 Task: Assign Issue Issue0000000079 to Sprint Sprint0000000047 in Scrum Project Project0000000016 in Jira. Assign Issue Issue0000000080 to Sprint Sprint0000000048 in Scrum Project Project0000000016 in Jira. Start a Sprint called Sprint0000000043 in Scrum Project Project0000000015 in Jira. Start a Sprint called Sprint0000000044 in Scrum Project Project0000000015 in Jira. Start a Sprint called Sprint0000000045 in Scrum Project Project0000000015 in Jira
Action: Mouse moved to (1199, 528)
Screenshot: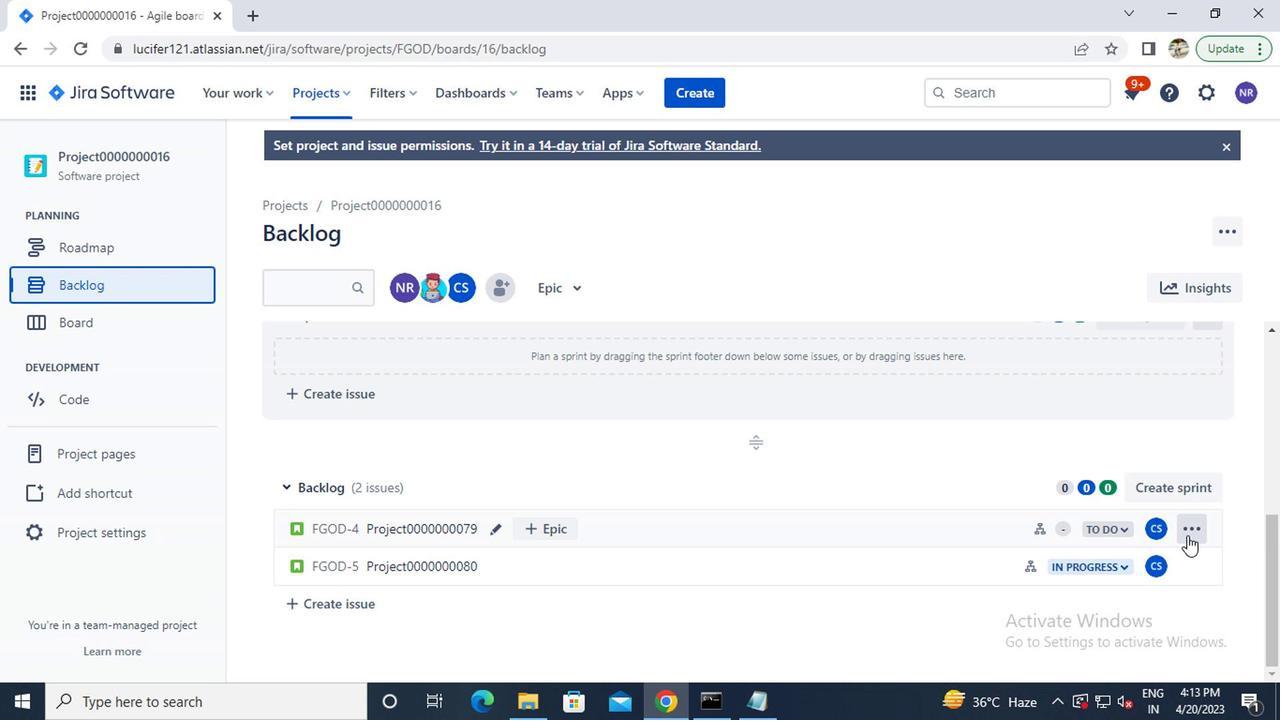
Action: Mouse pressed left at (1199, 528)
Screenshot: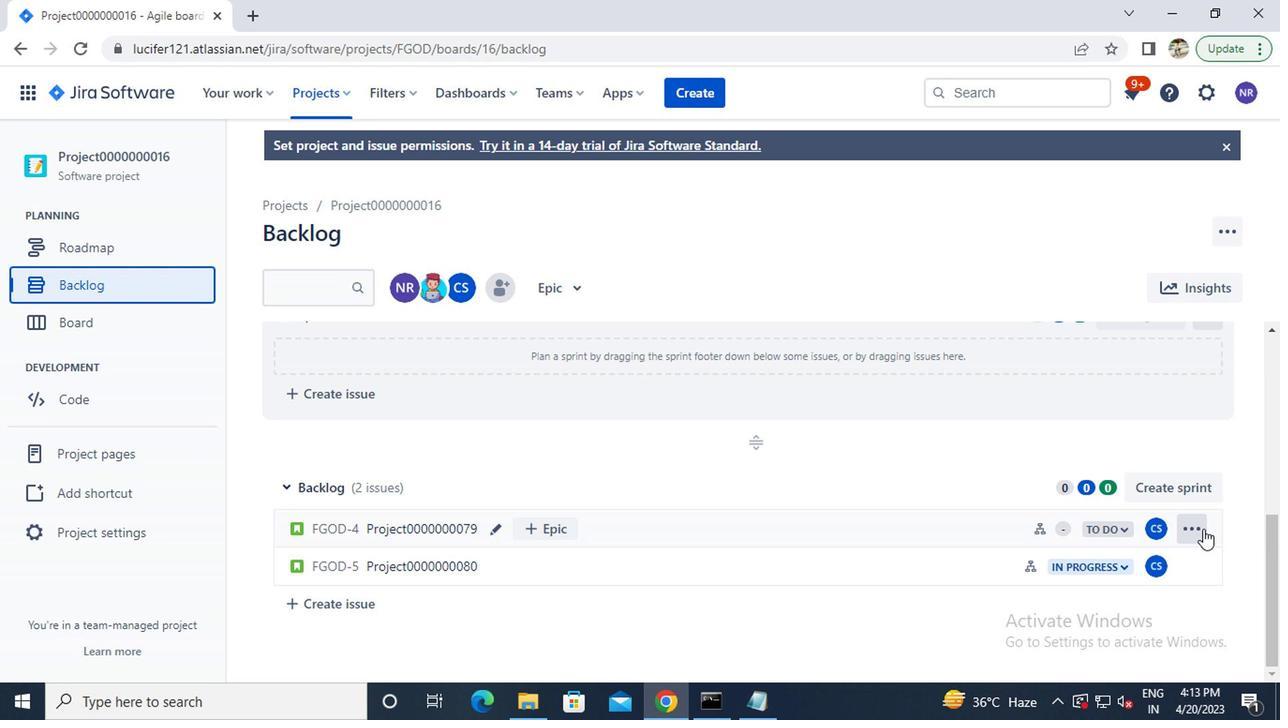 
Action: Mouse moved to (1147, 435)
Screenshot: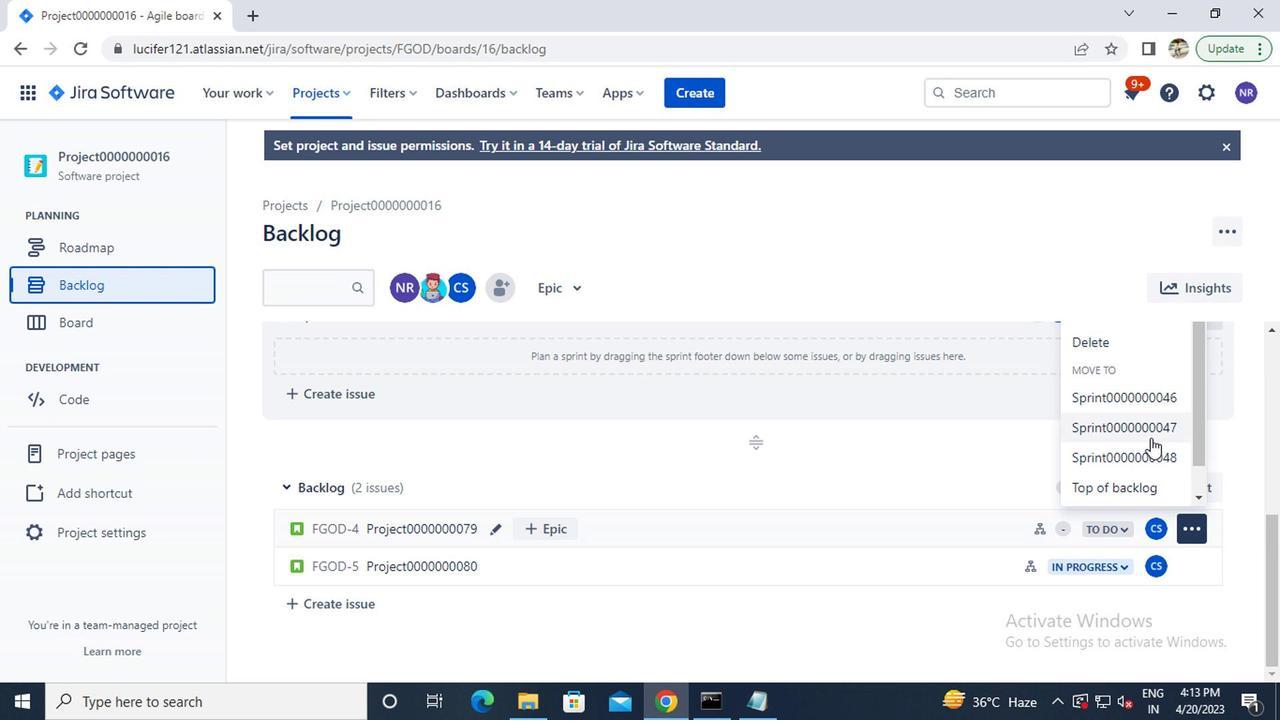 
Action: Mouse pressed left at (1147, 435)
Screenshot: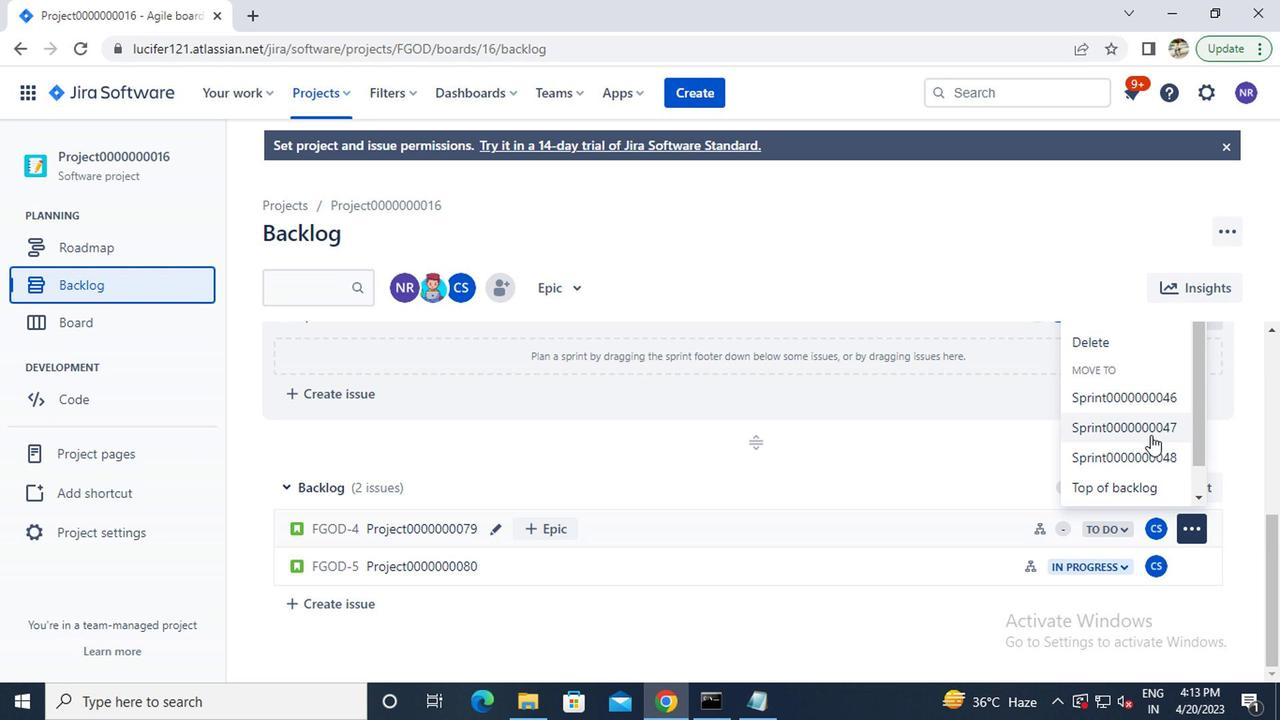 
Action: Mouse moved to (1186, 564)
Screenshot: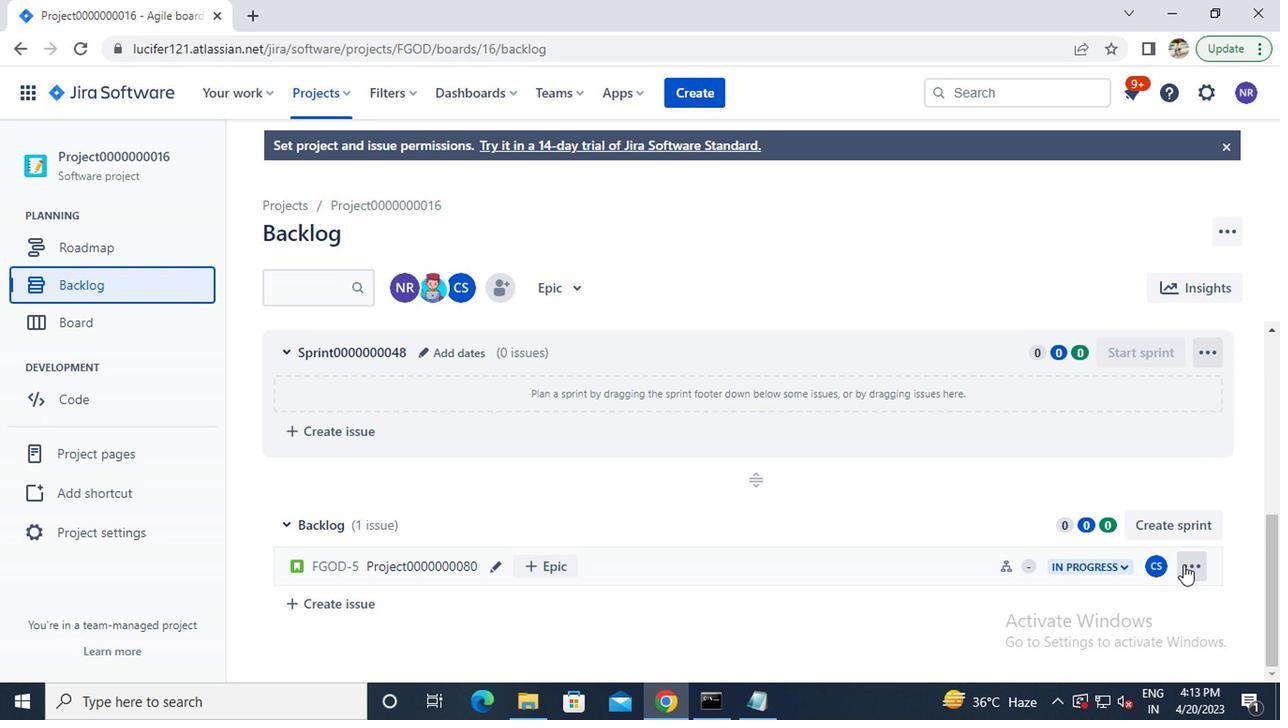 
Action: Mouse pressed left at (1186, 564)
Screenshot: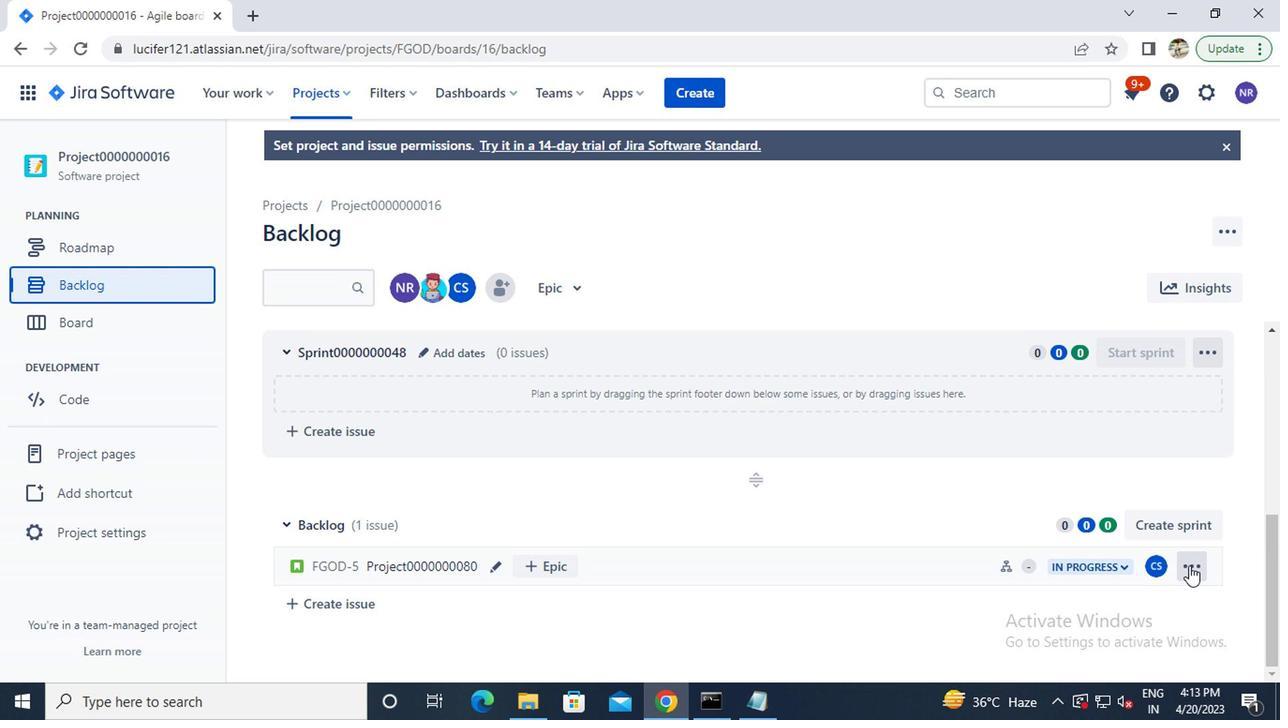 
Action: Mouse moved to (1156, 492)
Screenshot: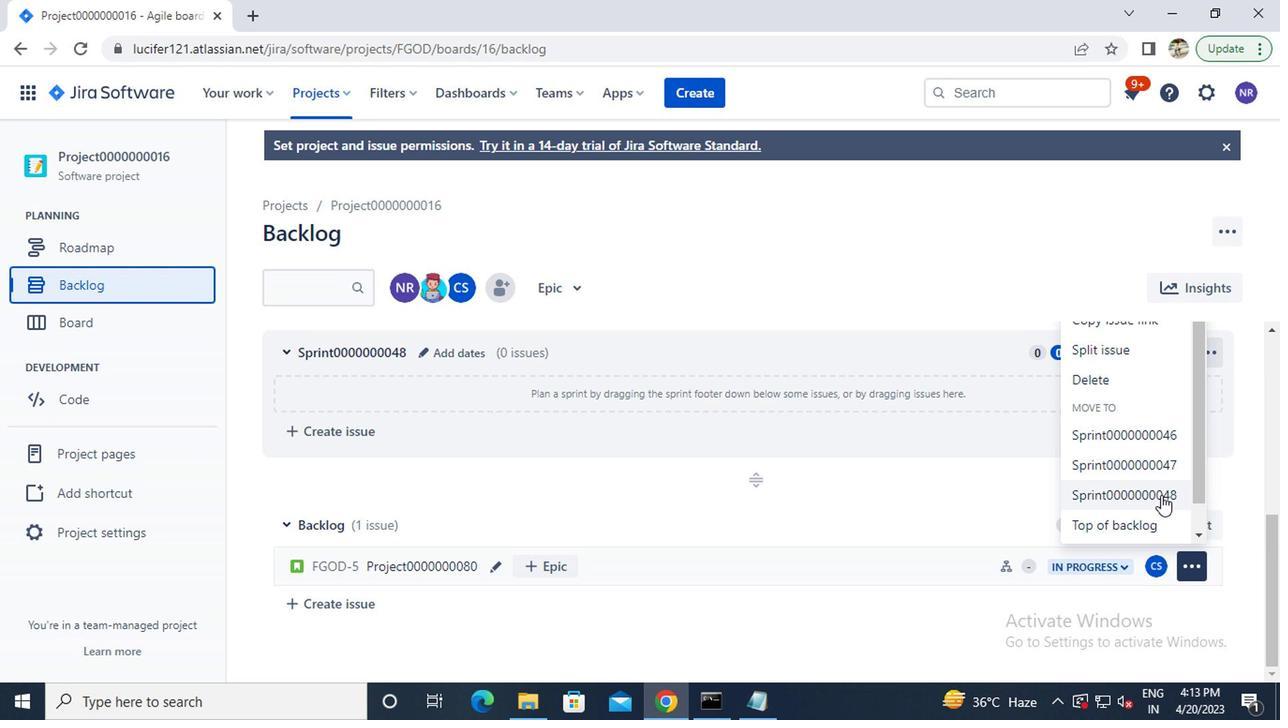 
Action: Mouse pressed left at (1156, 492)
Screenshot: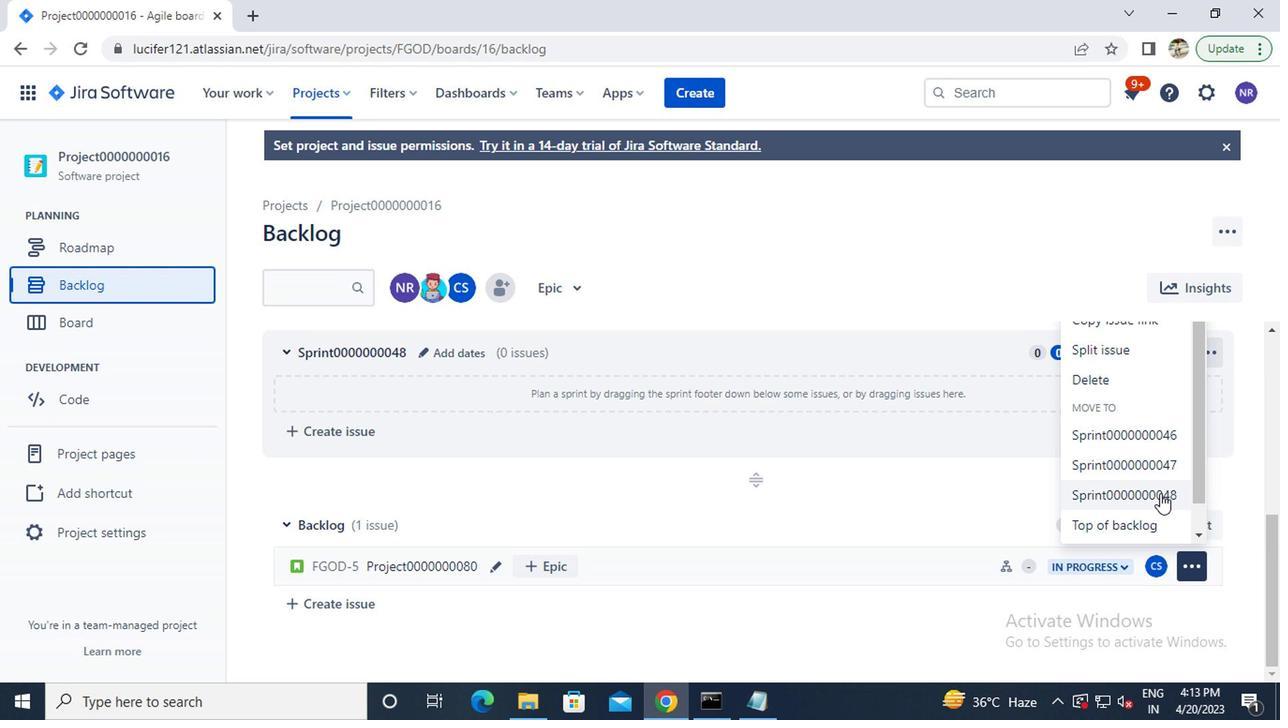 
Action: Mouse moved to (292, 91)
Screenshot: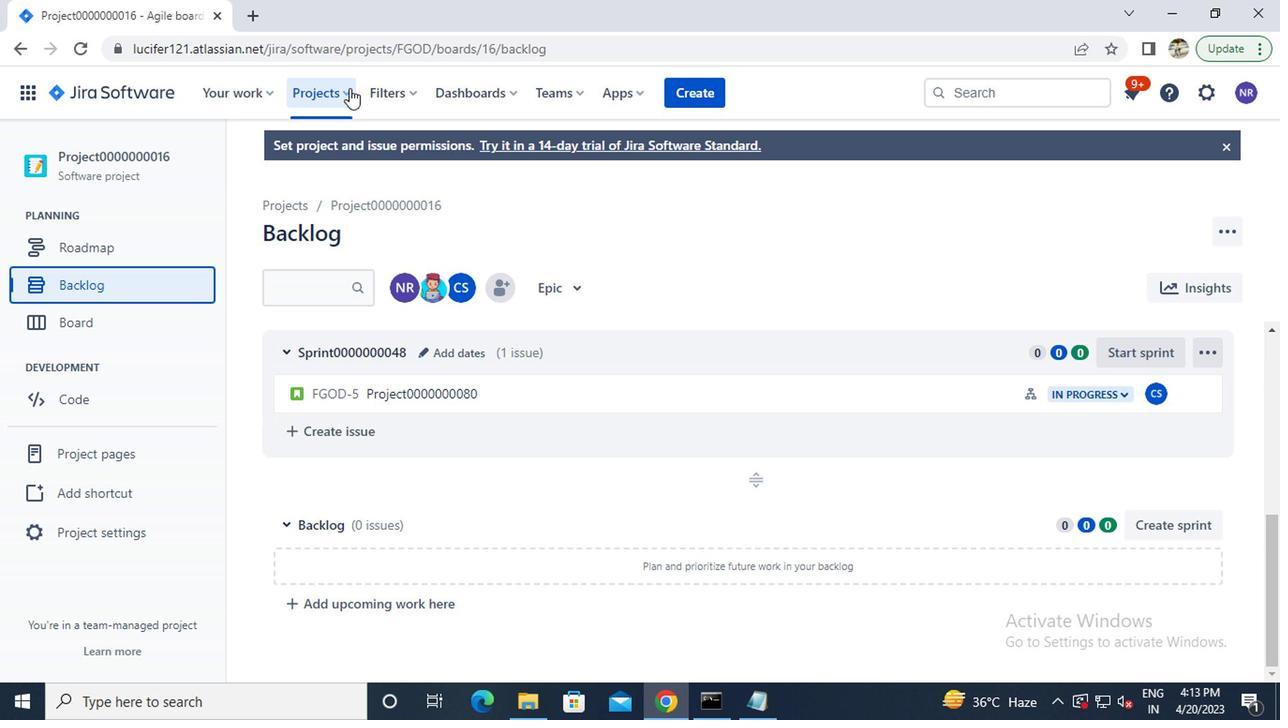 
Action: Mouse pressed left at (292, 91)
Screenshot: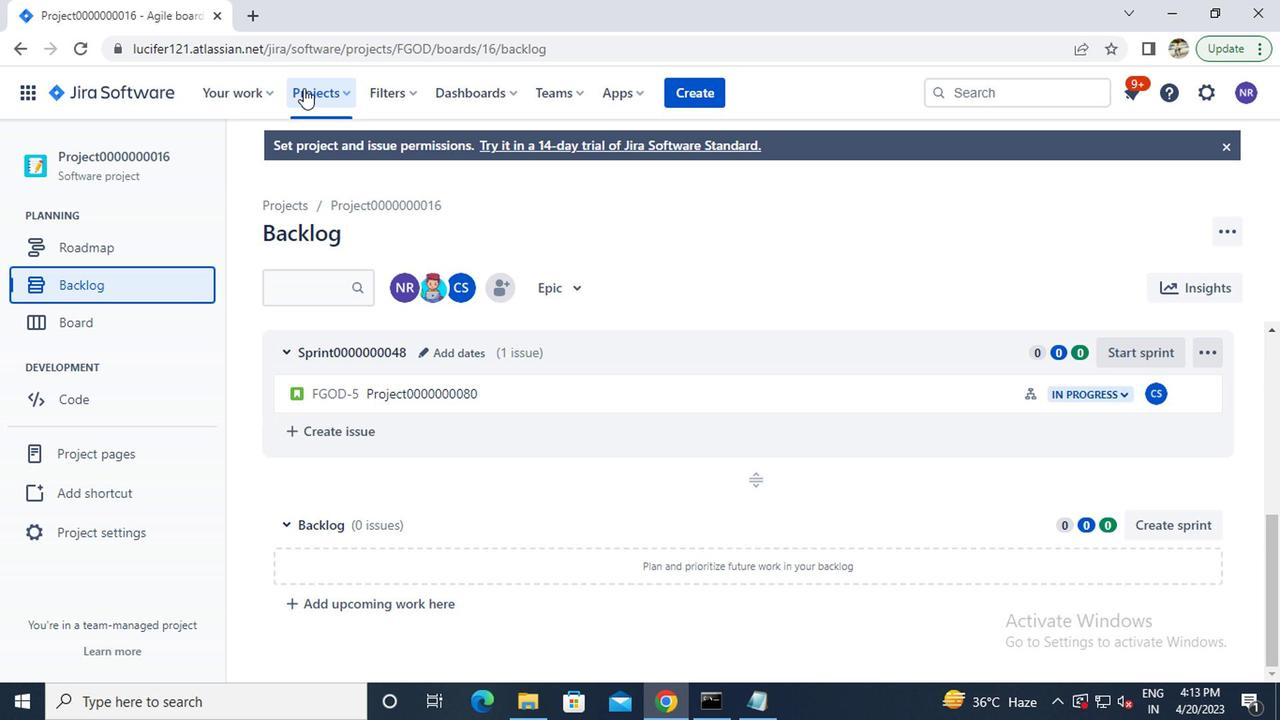 
Action: Mouse moved to (364, 238)
Screenshot: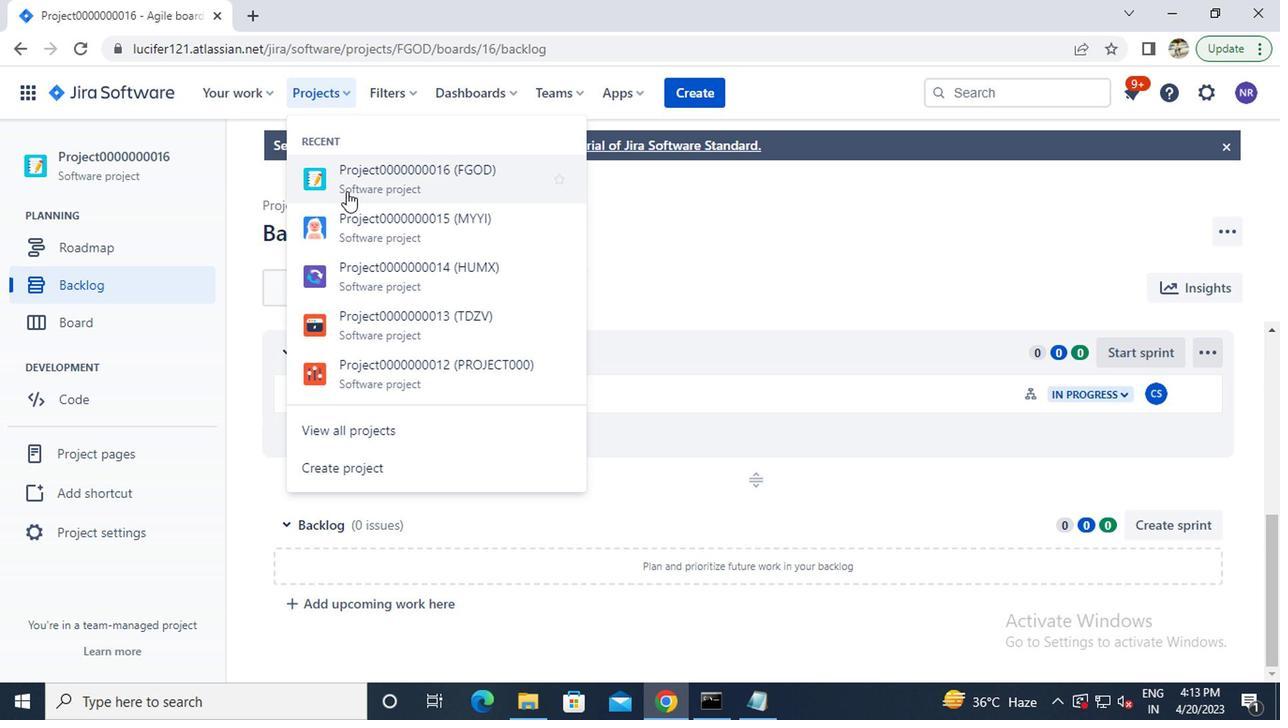 
Action: Mouse pressed left at (364, 238)
Screenshot: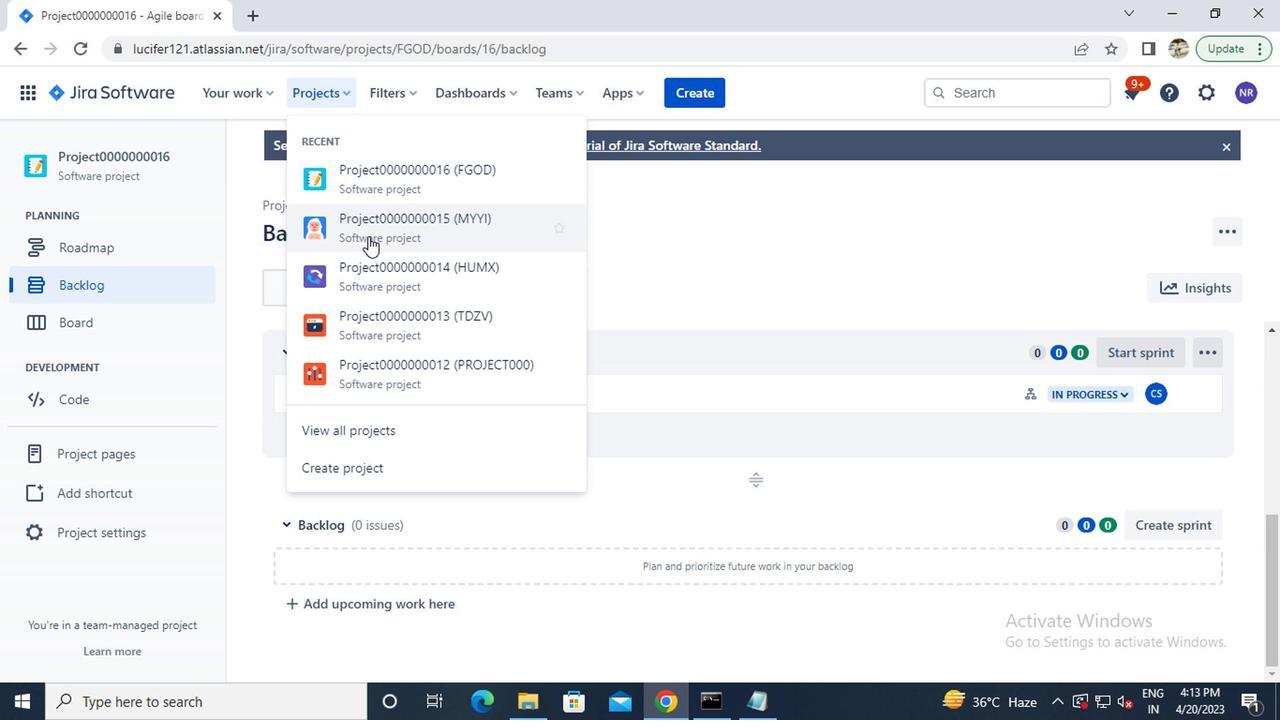 
Action: Mouse moved to (119, 284)
Screenshot: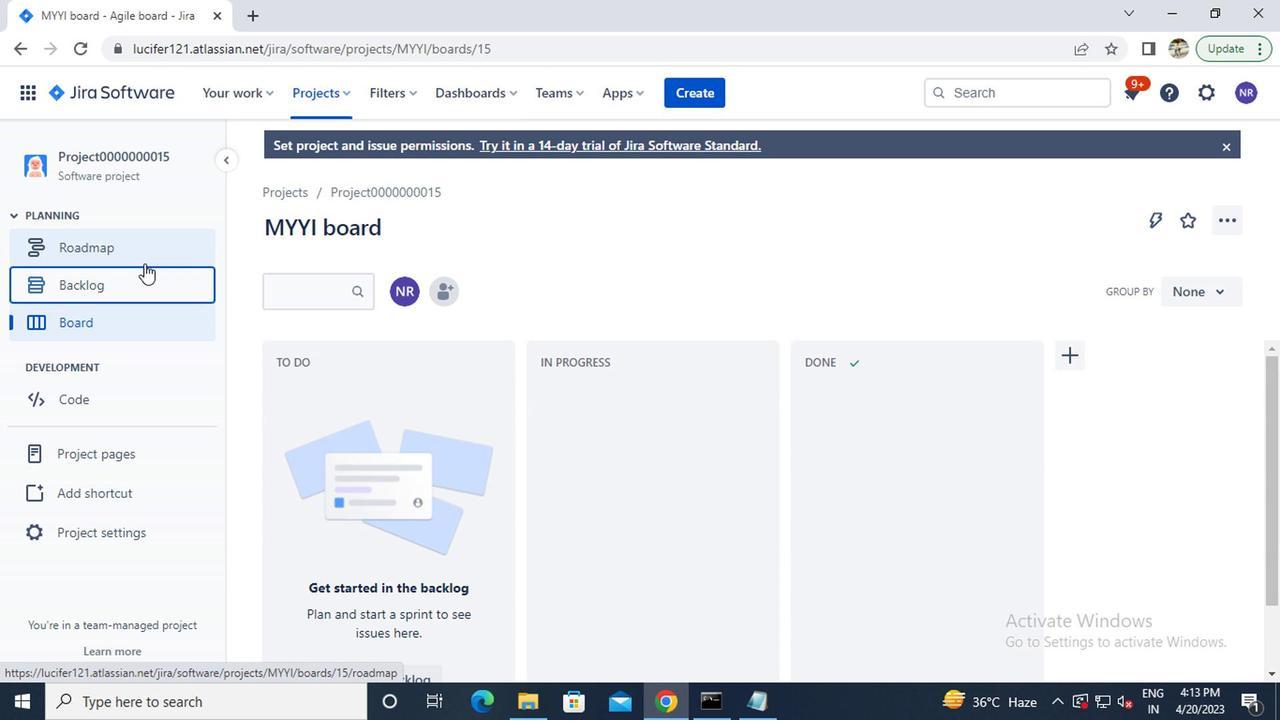 
Action: Mouse pressed left at (119, 284)
Screenshot: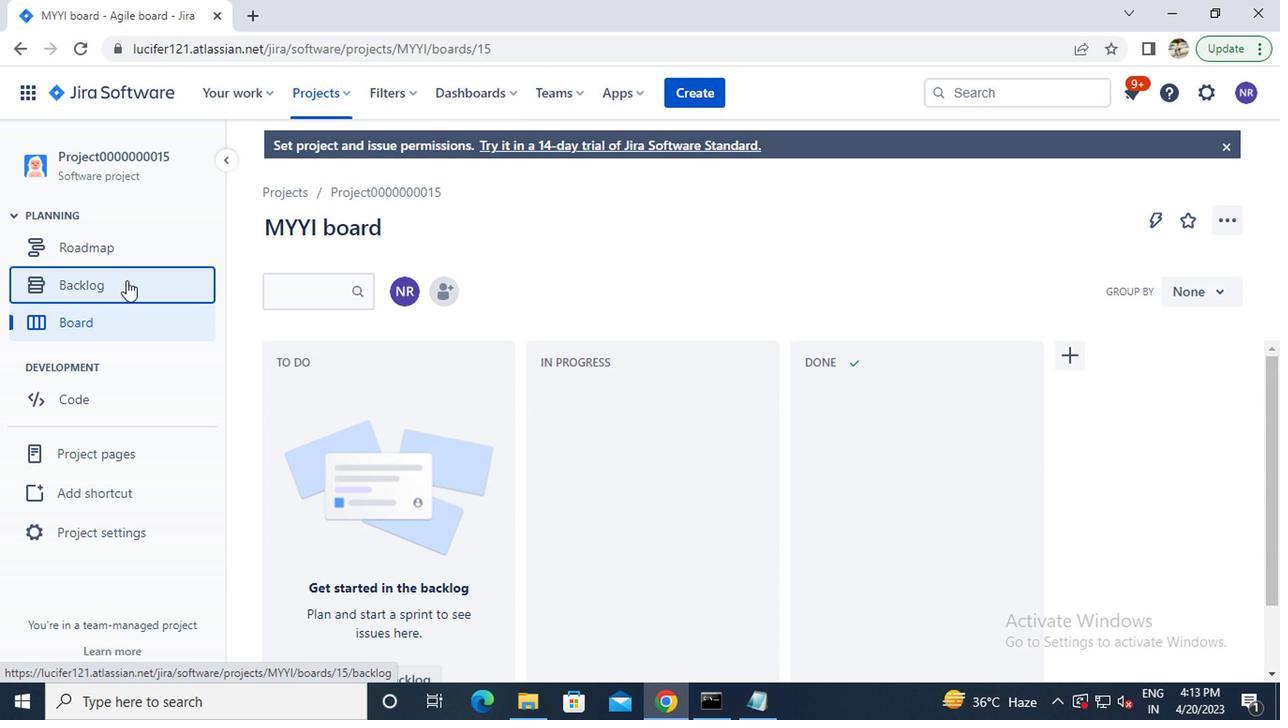 
Action: Mouse moved to (716, 380)
Screenshot: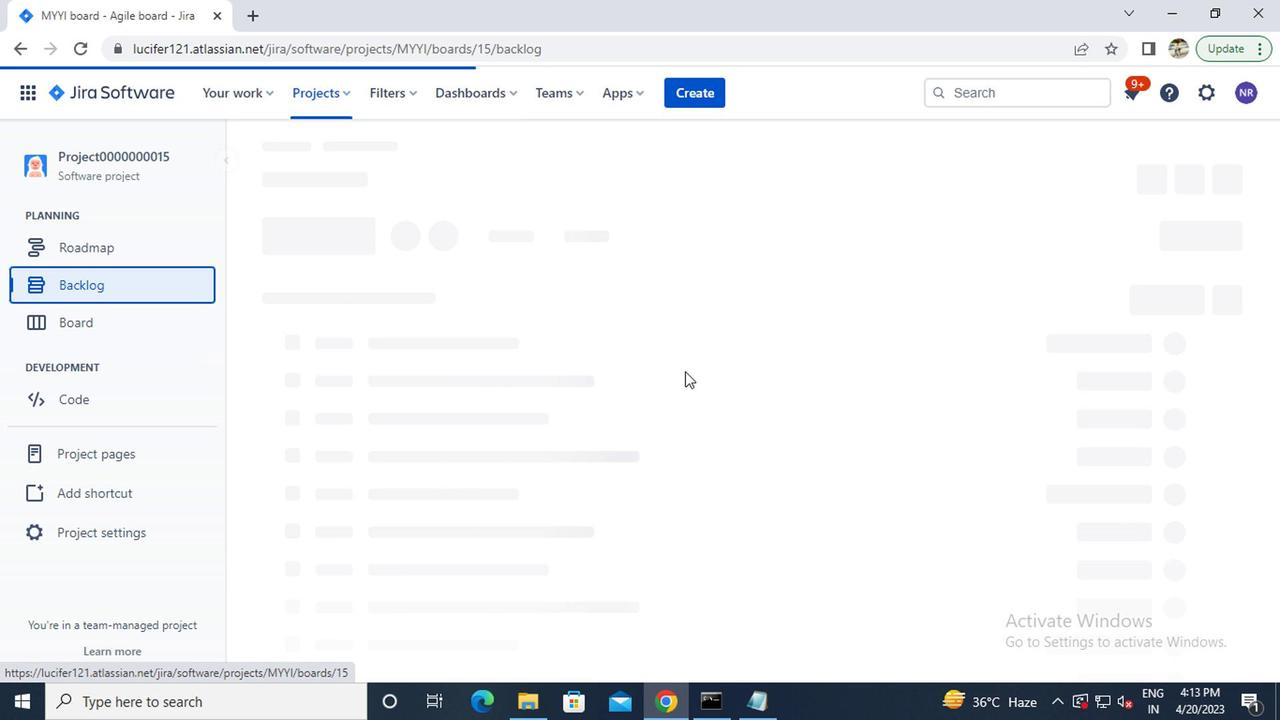 
Action: Mouse scrolled (716, 379) with delta (0, -1)
Screenshot: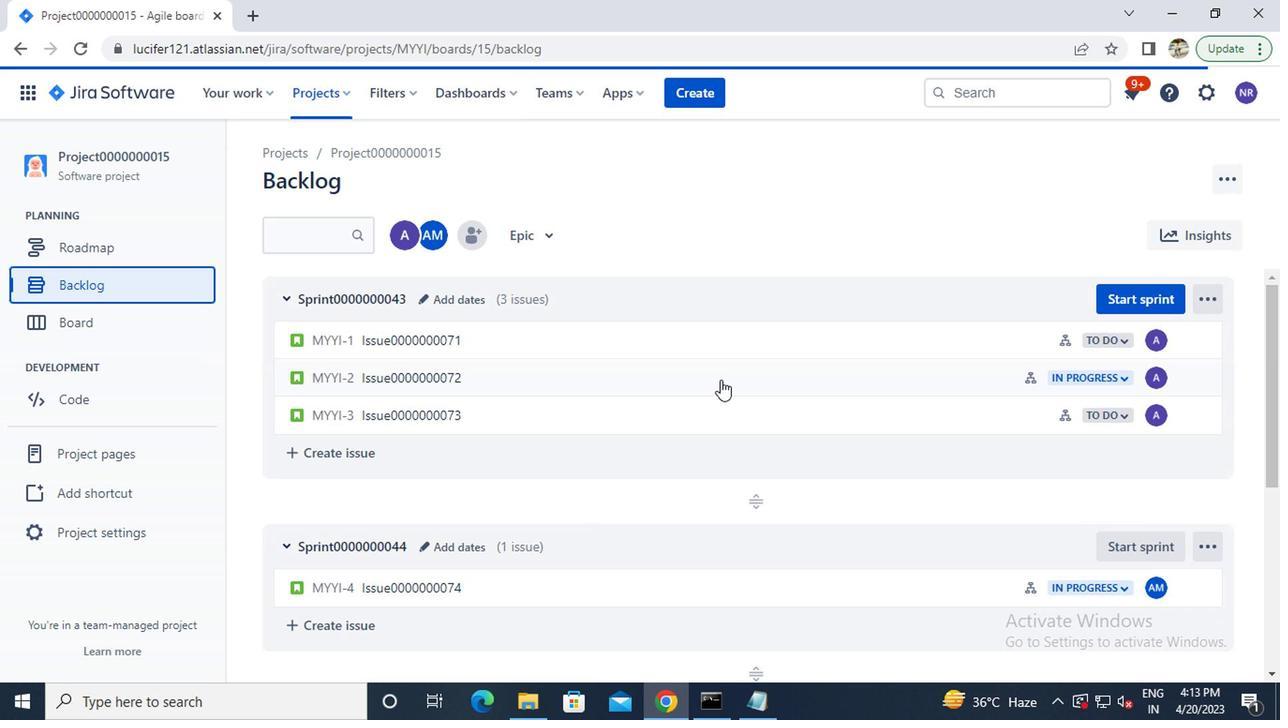 
Action: Mouse moved to (732, 386)
Screenshot: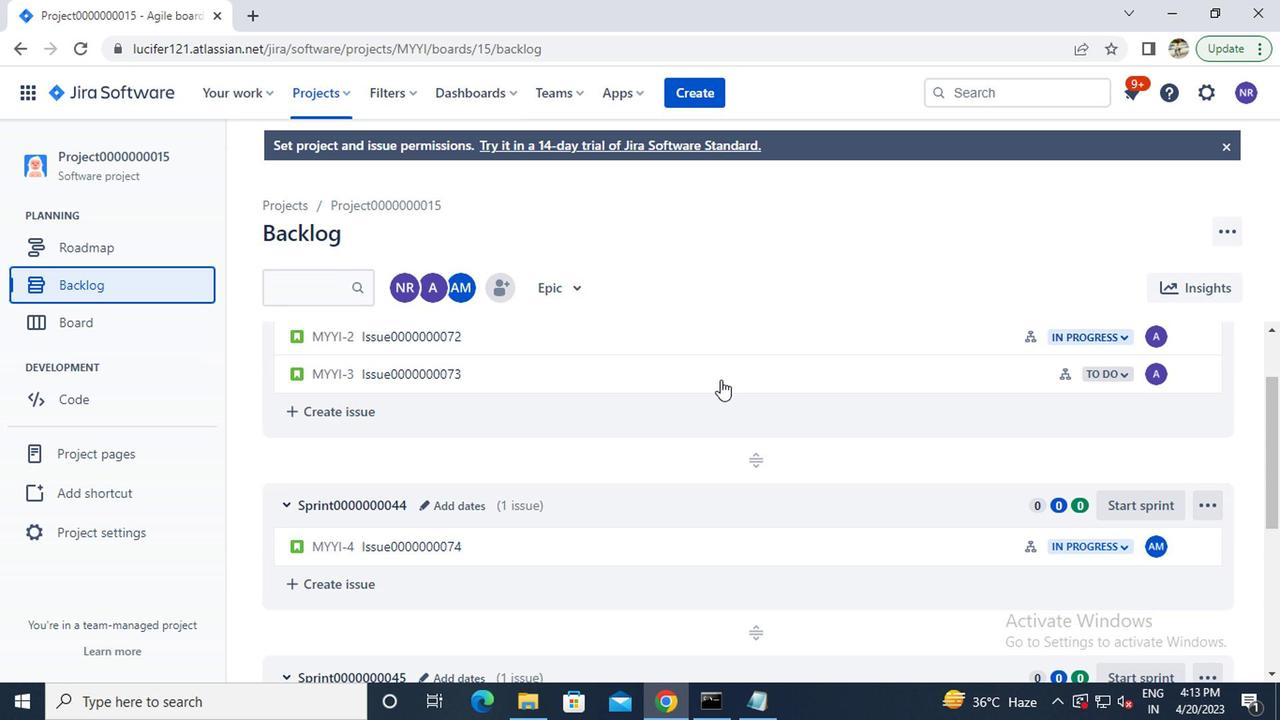 
Action: Mouse scrolled (732, 388) with delta (0, 1)
Screenshot: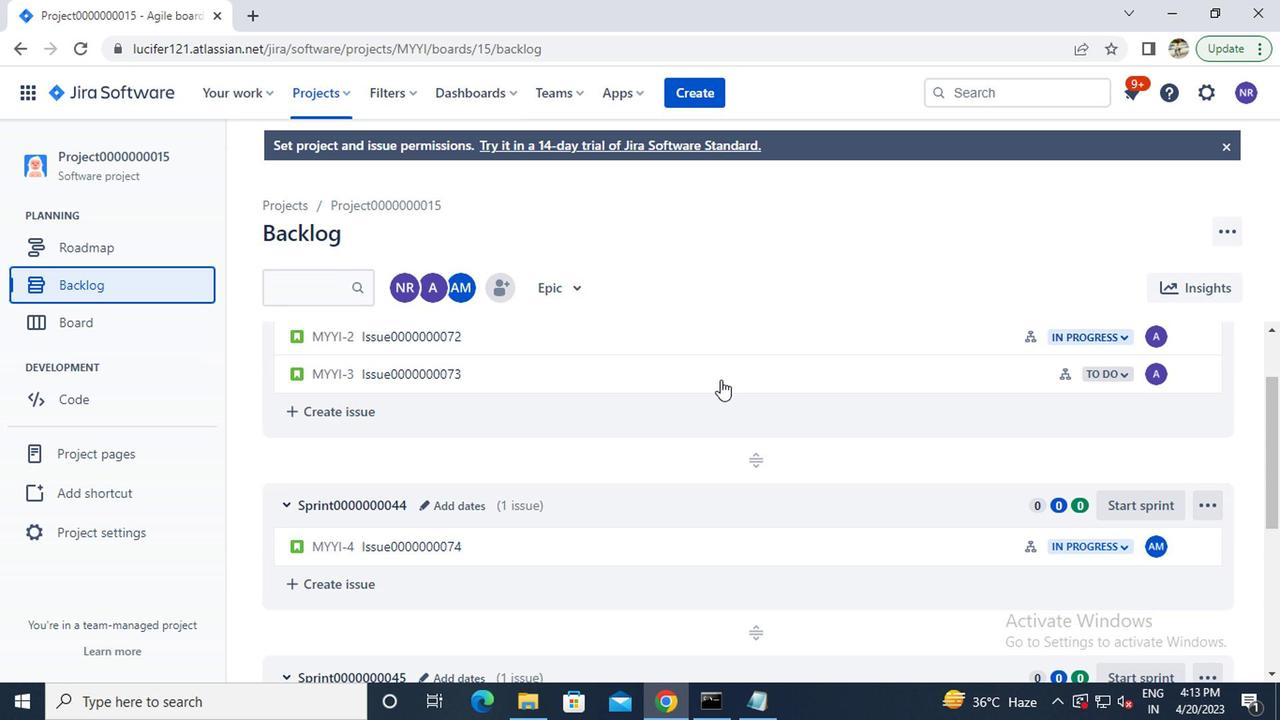 
Action: Mouse moved to (734, 386)
Screenshot: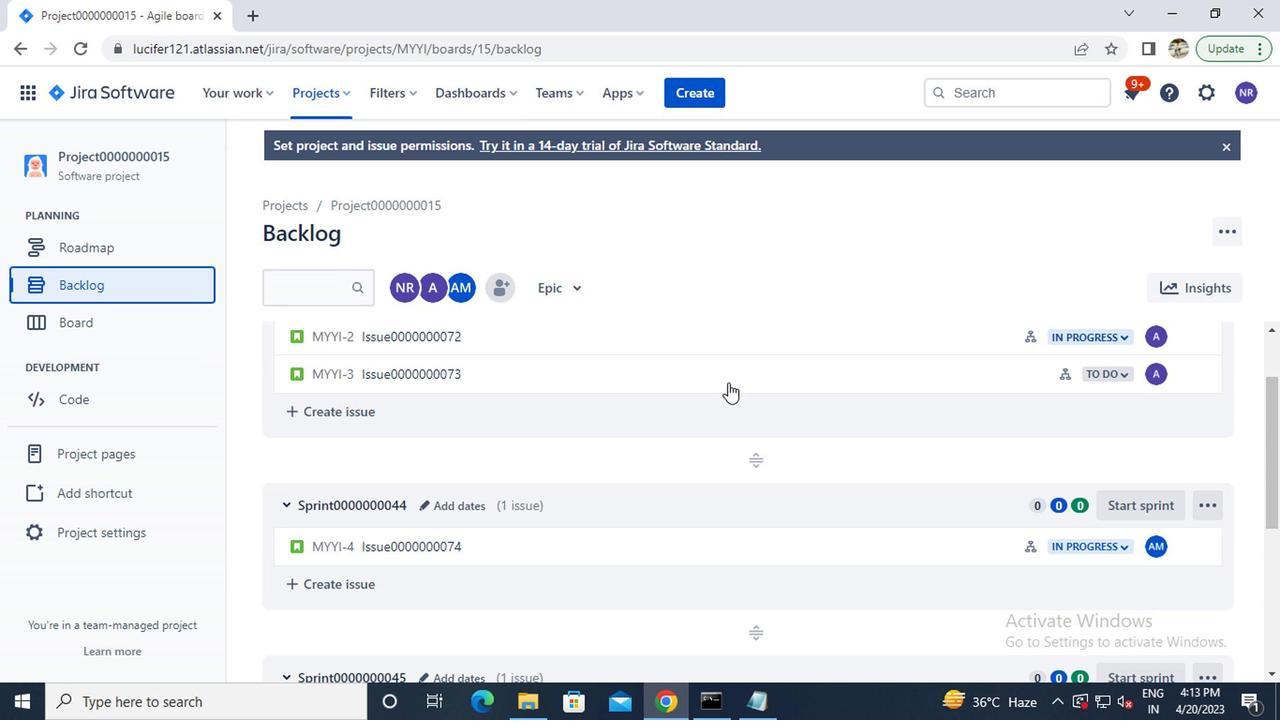 
Action: Mouse scrolled (734, 388) with delta (0, 1)
Screenshot: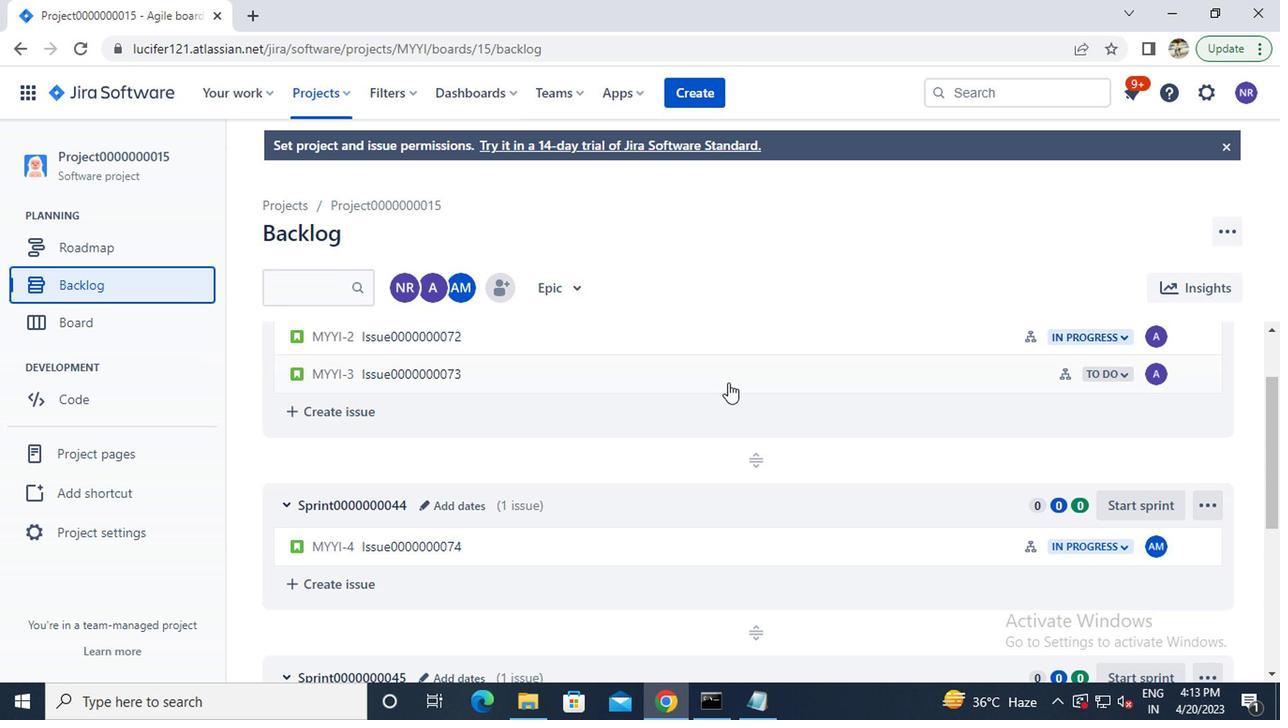 
Action: Mouse moved to (1133, 348)
Screenshot: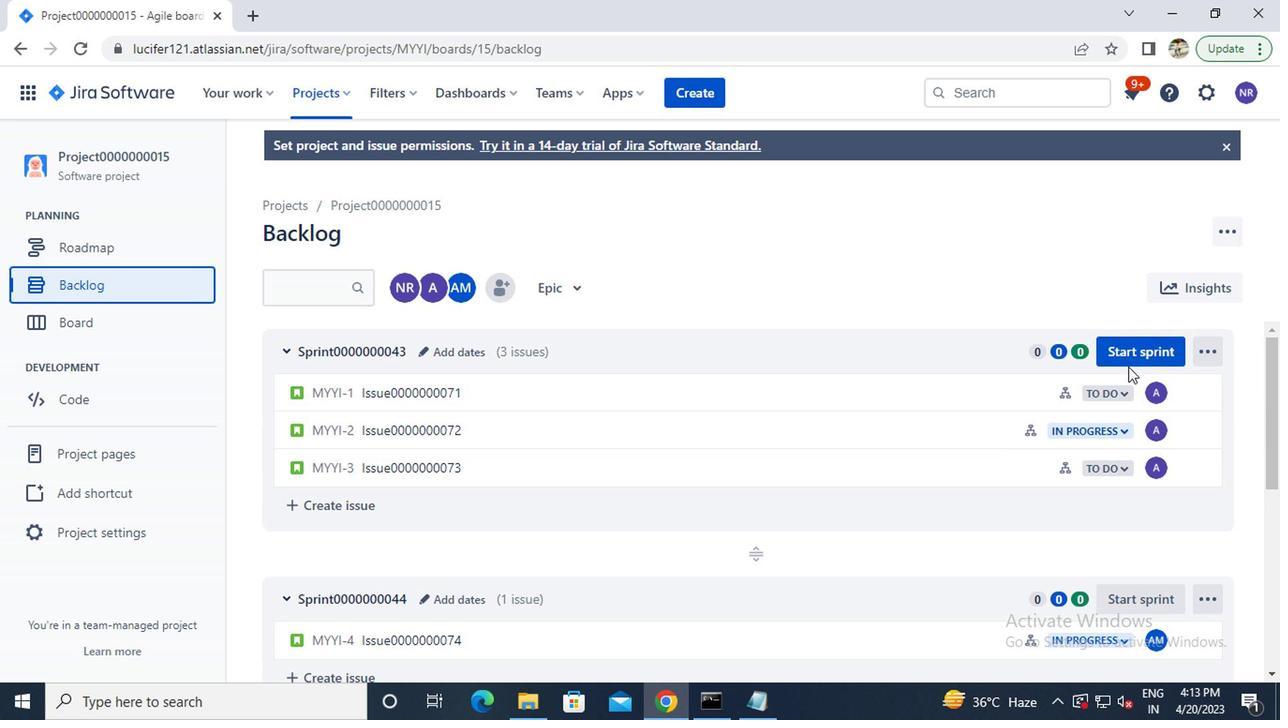 
Action: Mouse pressed left at (1133, 348)
Screenshot: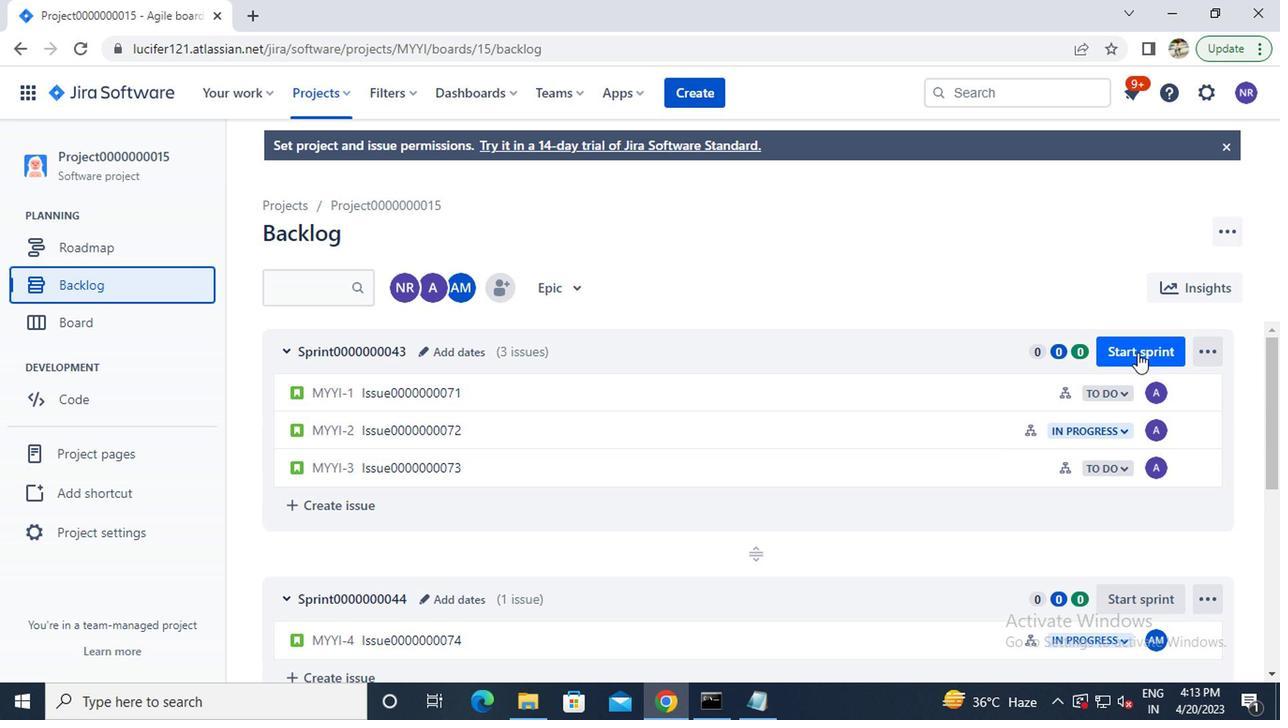 
Action: Mouse moved to (784, 539)
Screenshot: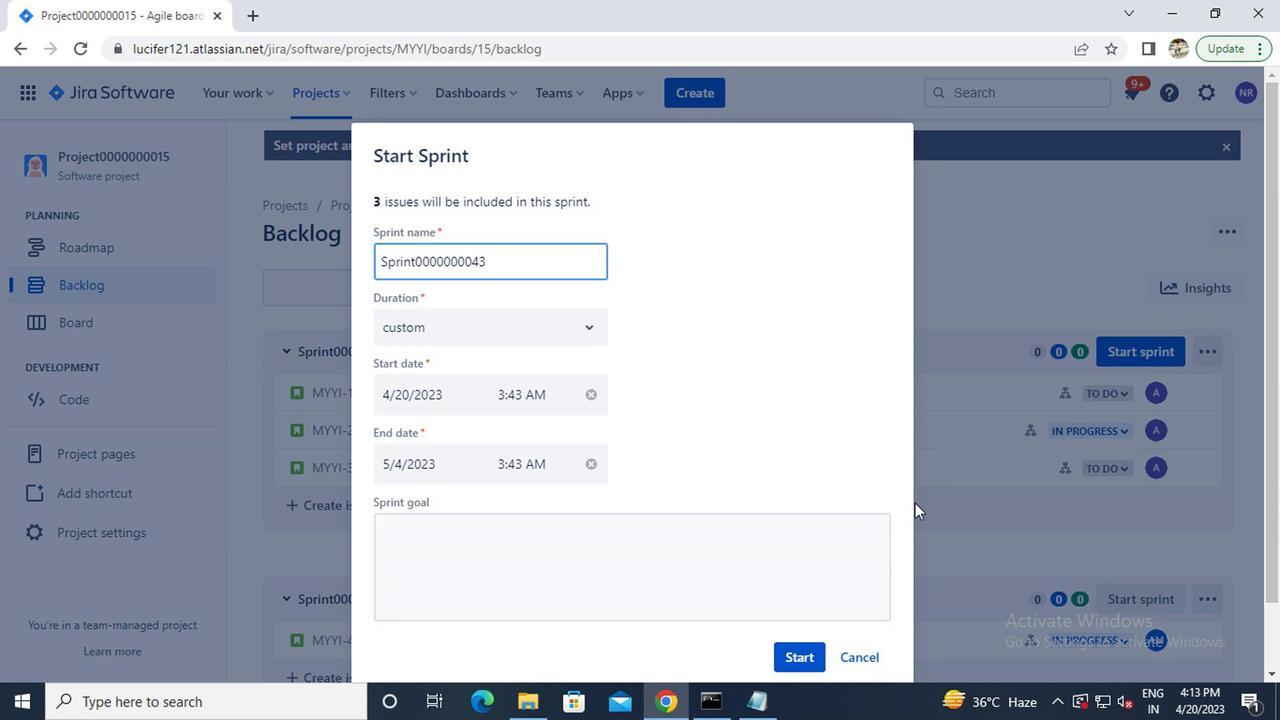 
Action: Mouse scrolled (784, 538) with delta (0, 0)
Screenshot: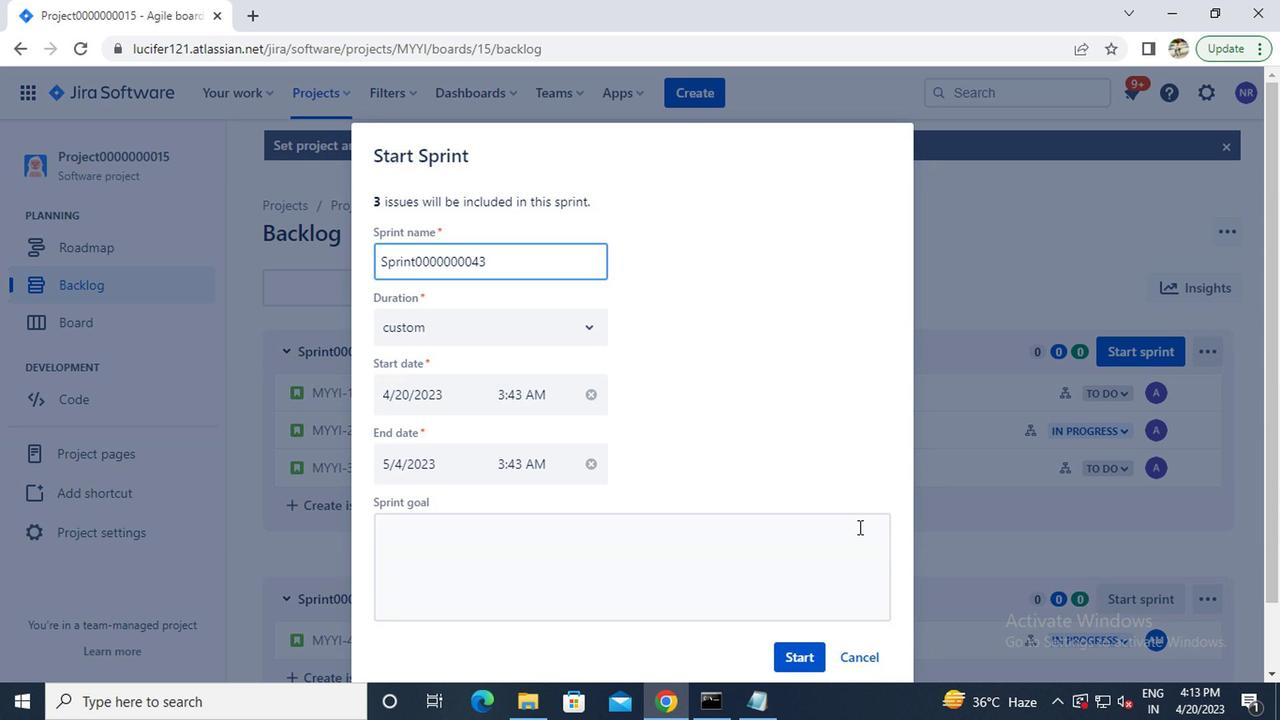 
Action: Mouse scrolled (784, 538) with delta (0, 0)
Screenshot: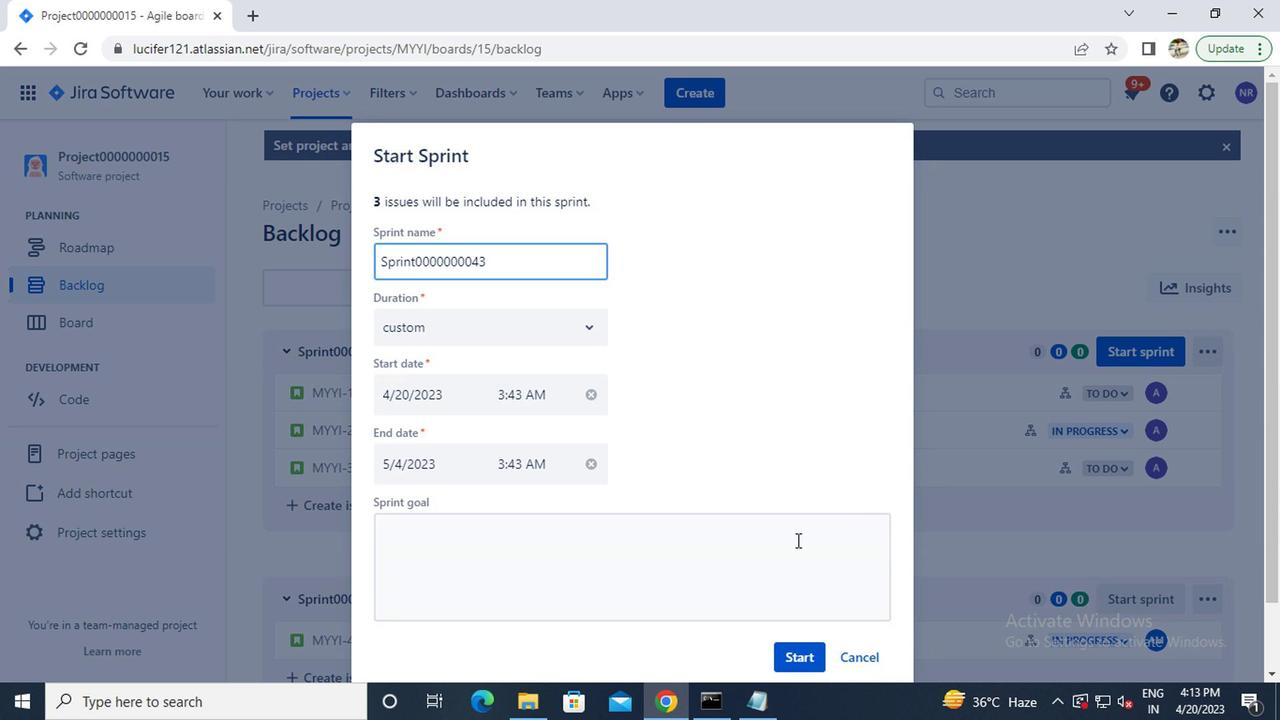 
Action: Mouse moved to (786, 582)
Screenshot: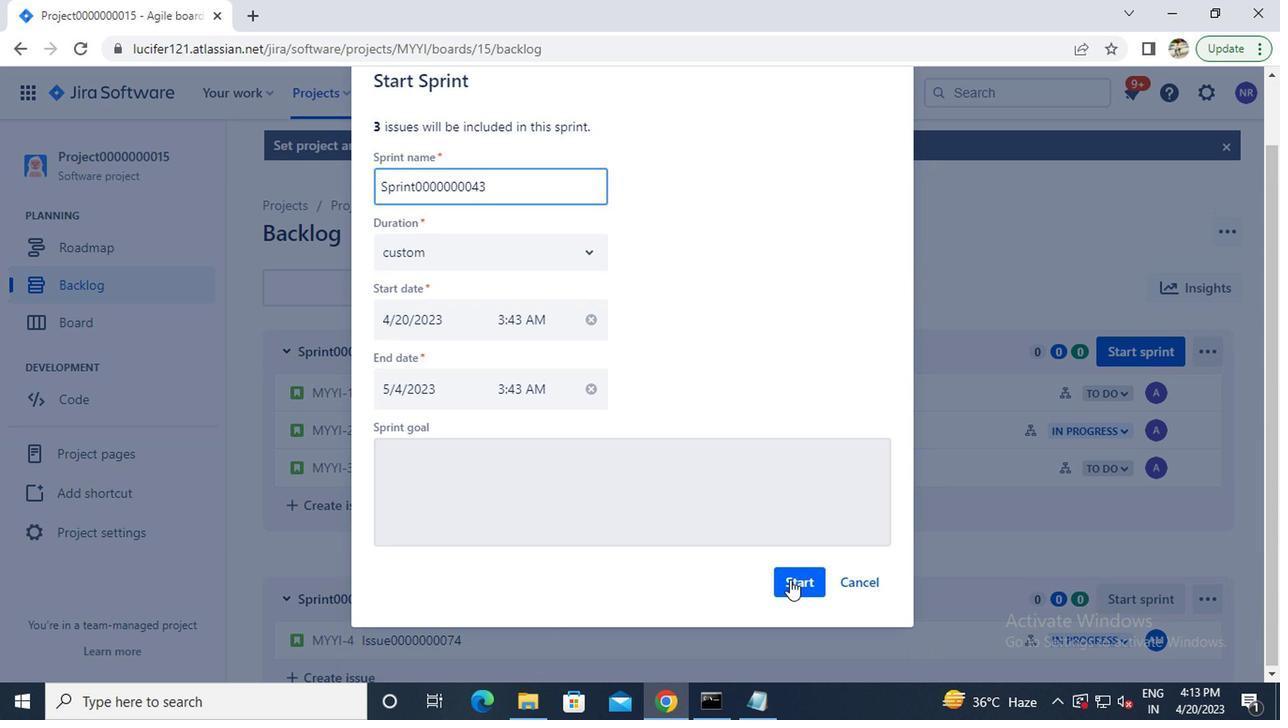 
Action: Mouse pressed left at (786, 582)
Screenshot: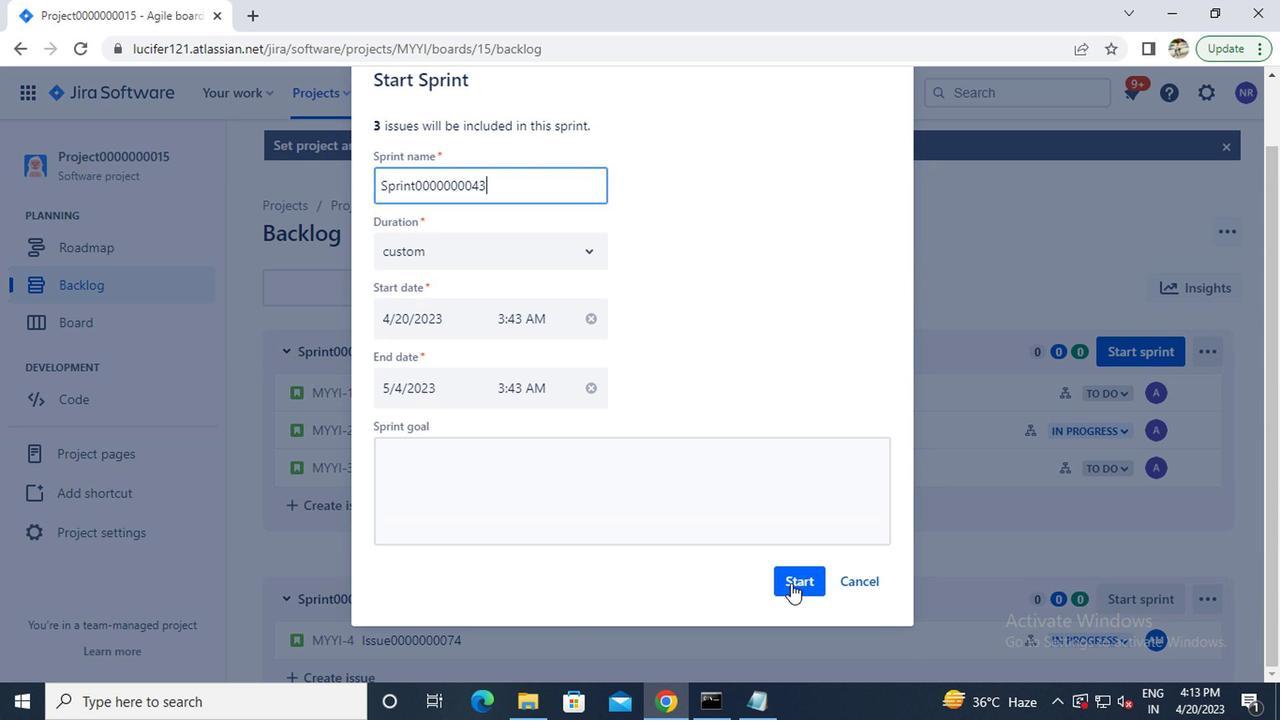 
Action: Mouse moved to (77, 283)
Screenshot: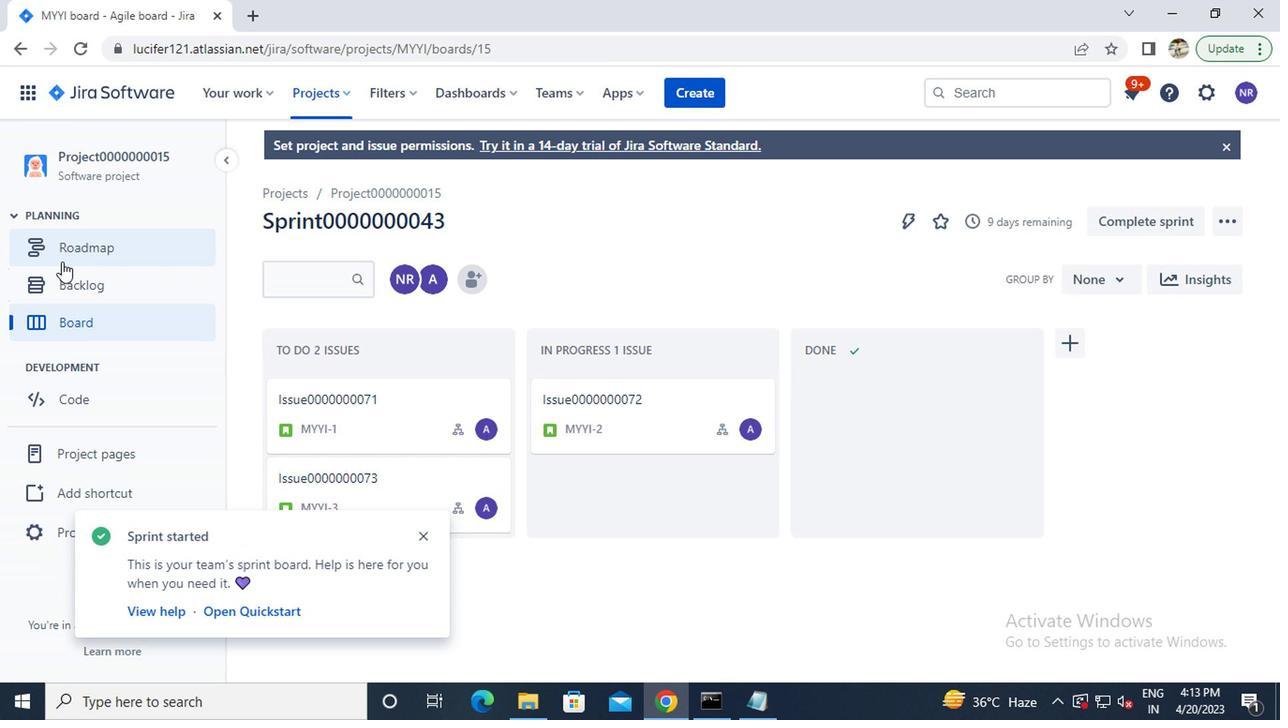
Action: Mouse pressed left at (77, 283)
Screenshot: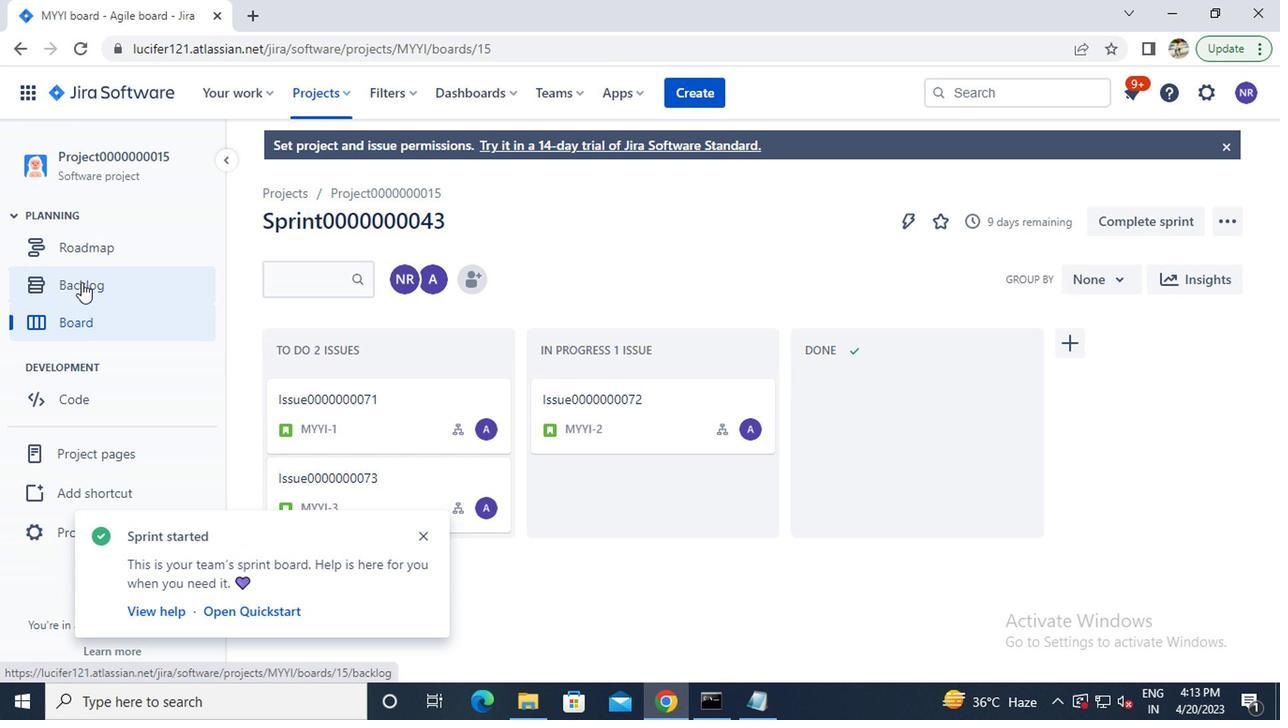 
Action: Mouse moved to (955, 346)
Screenshot: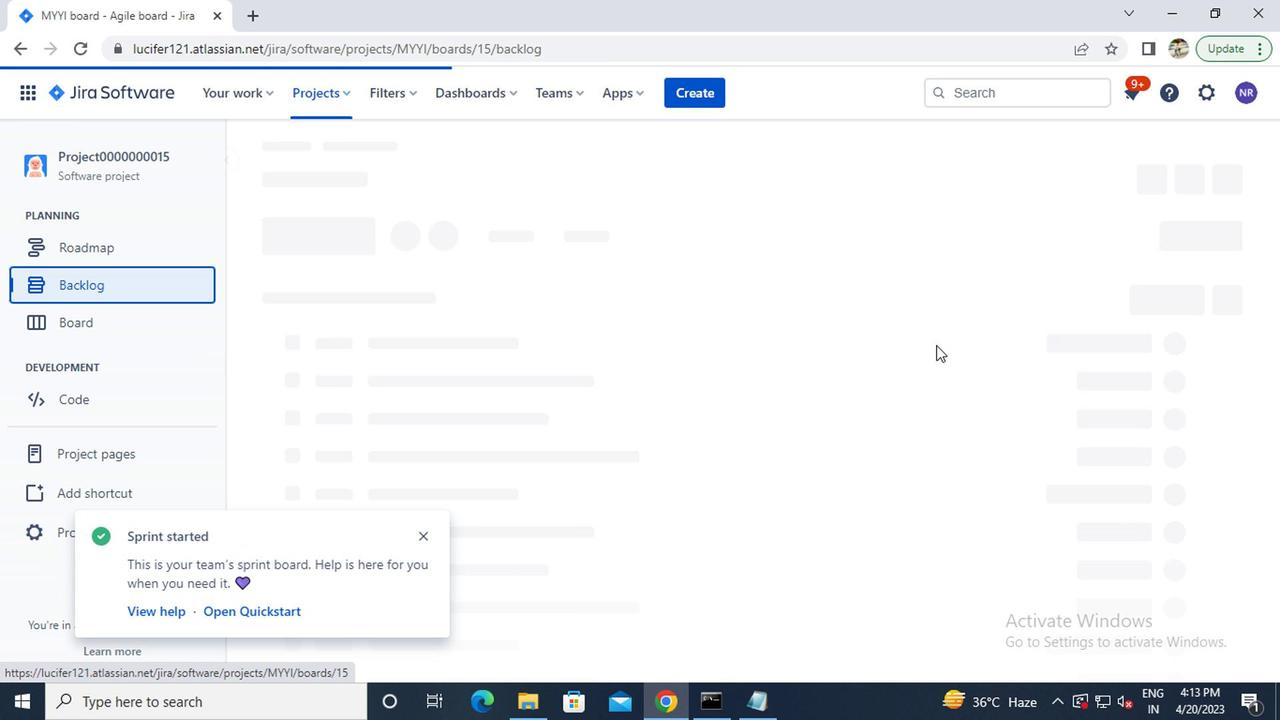
Action: Mouse scrolled (955, 345) with delta (0, 0)
Screenshot: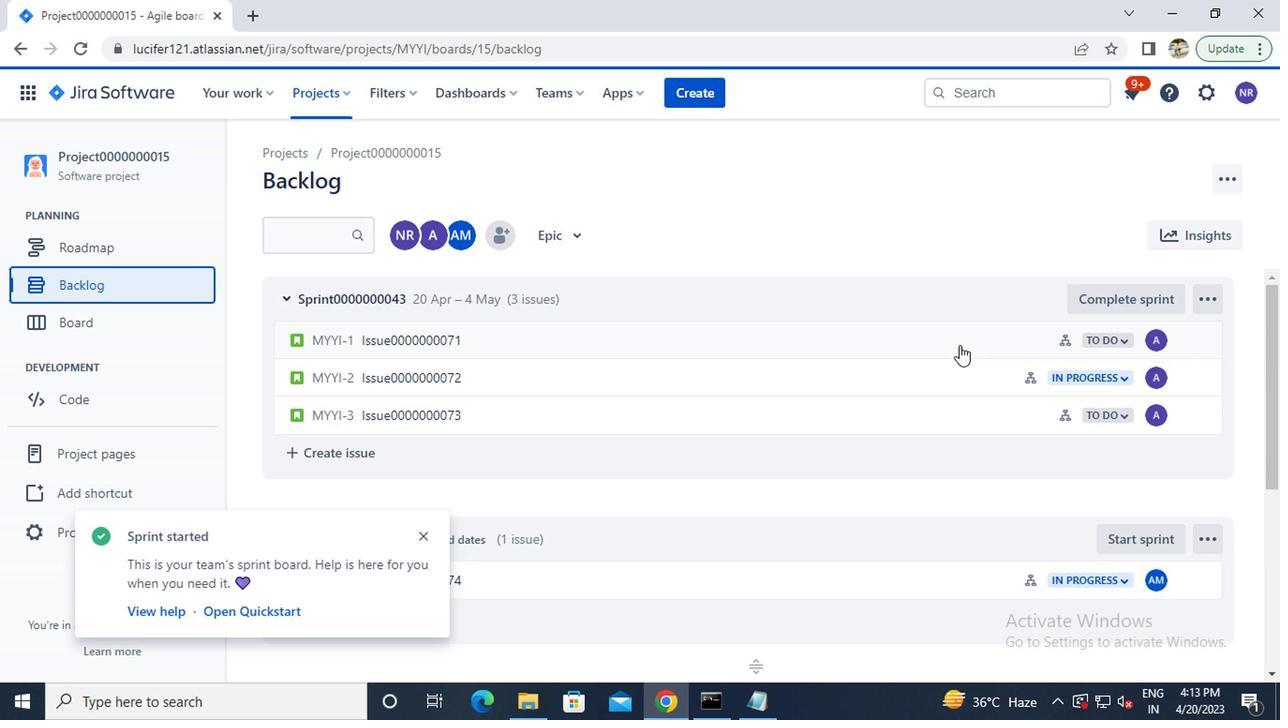 
Action: Mouse moved to (1141, 428)
Screenshot: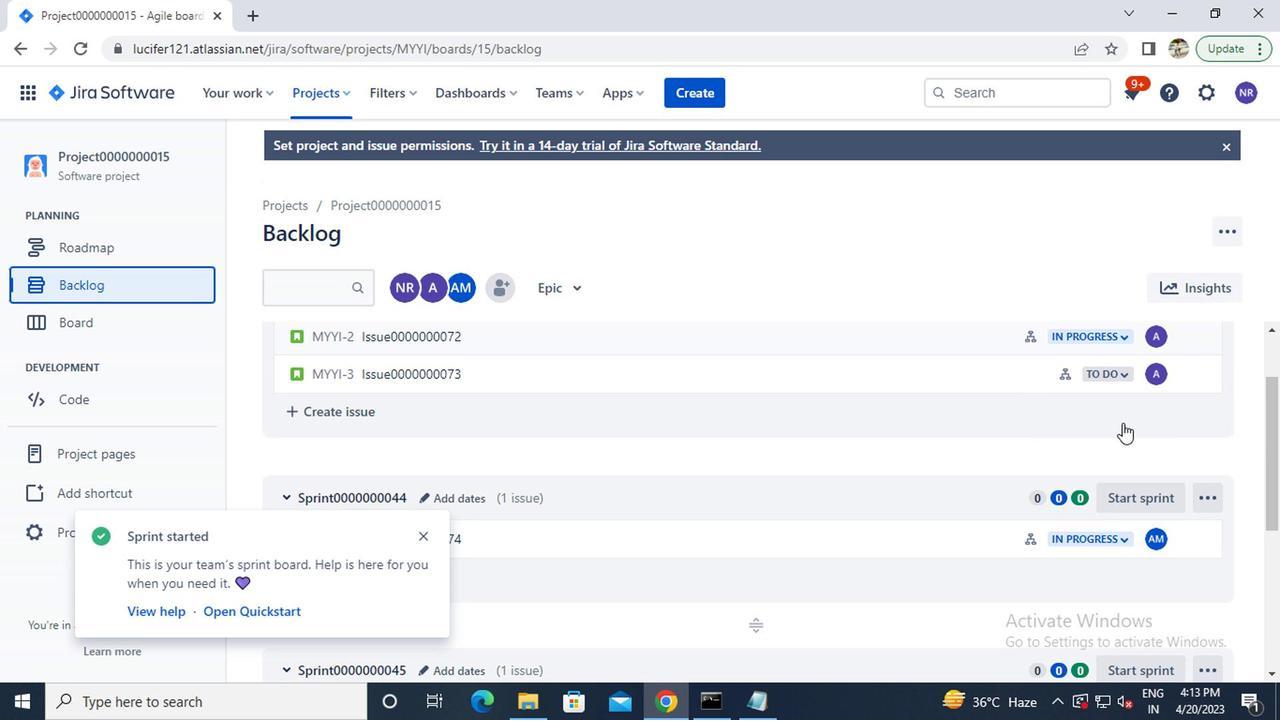 
Action: Mouse scrolled (1141, 428) with delta (0, 0)
Screenshot: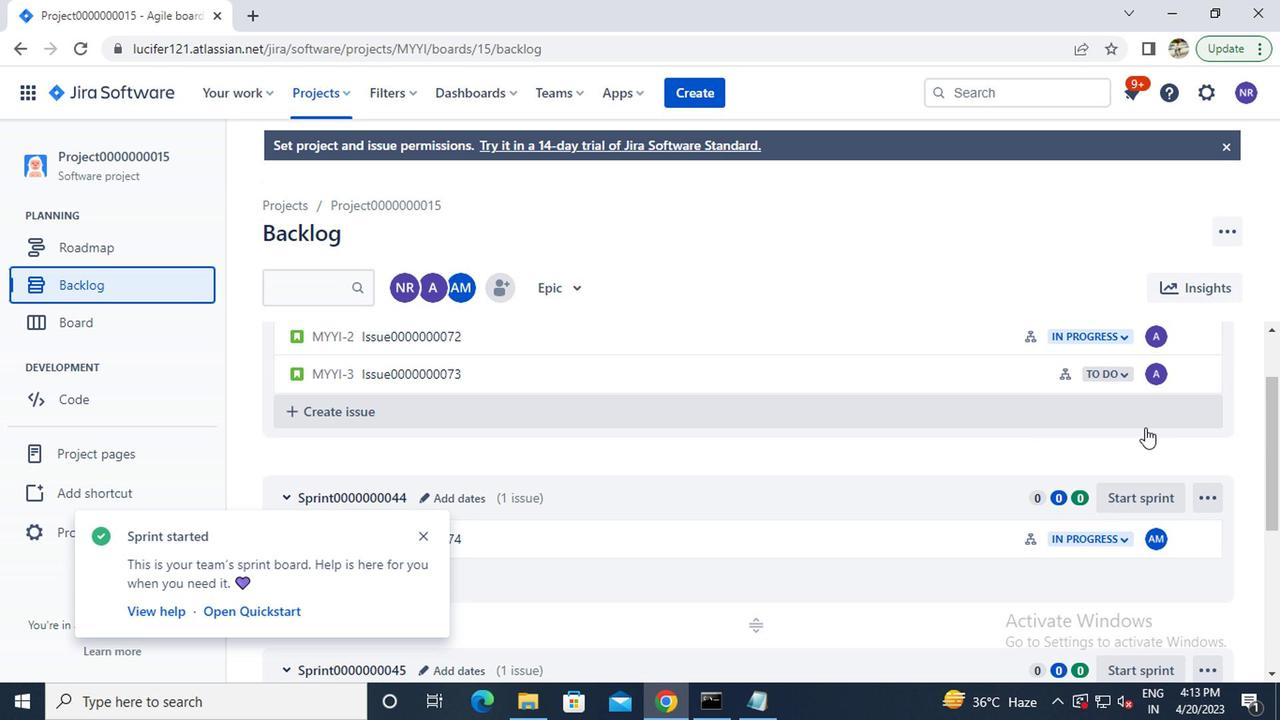 
Action: Mouse scrolled (1141, 426) with delta (0, -1)
Screenshot: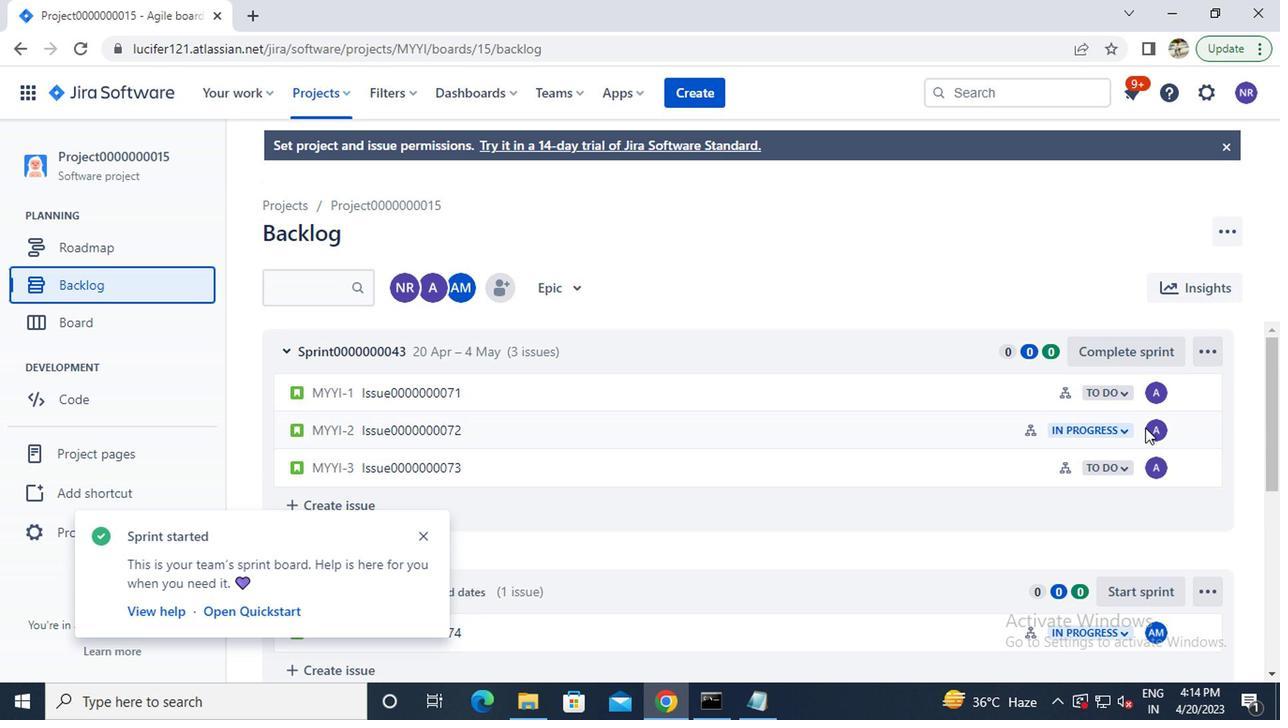 
Action: Mouse moved to (1128, 494)
Screenshot: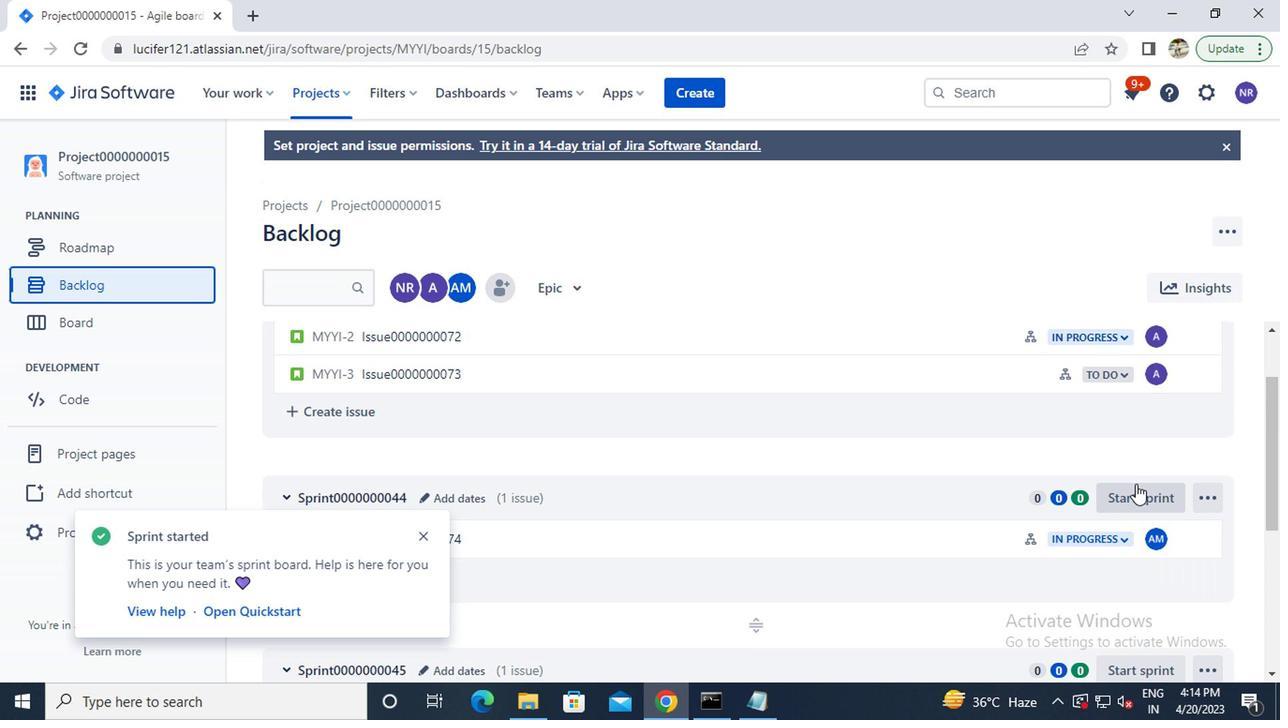 
Action: Mouse pressed left at (1128, 494)
Screenshot: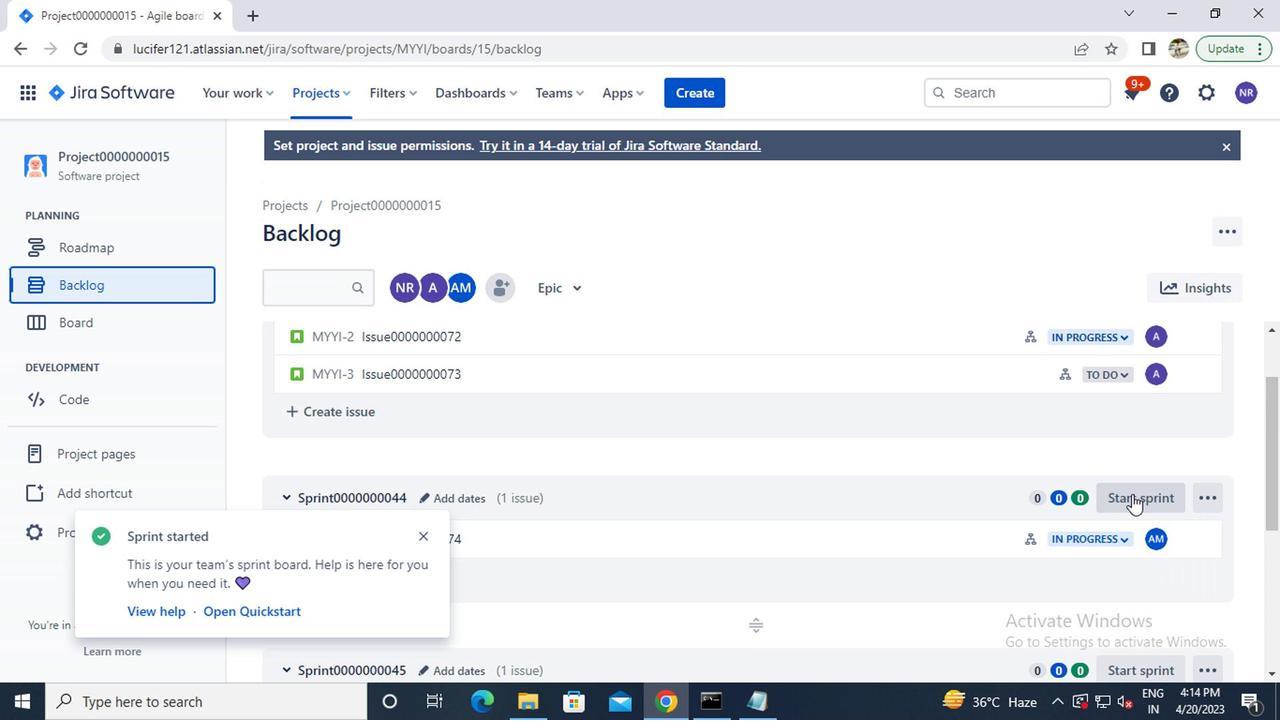 
Action: Mouse moved to (800, 647)
Screenshot: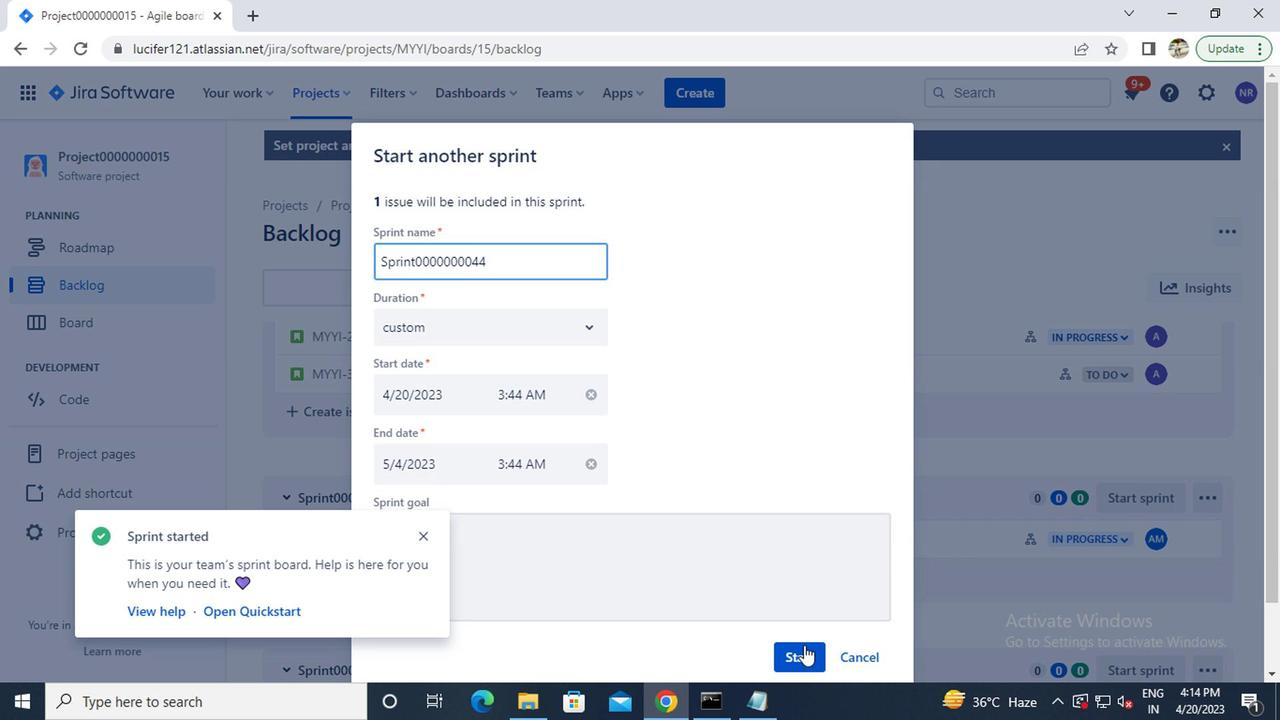 
Action: Mouse pressed left at (800, 647)
Screenshot: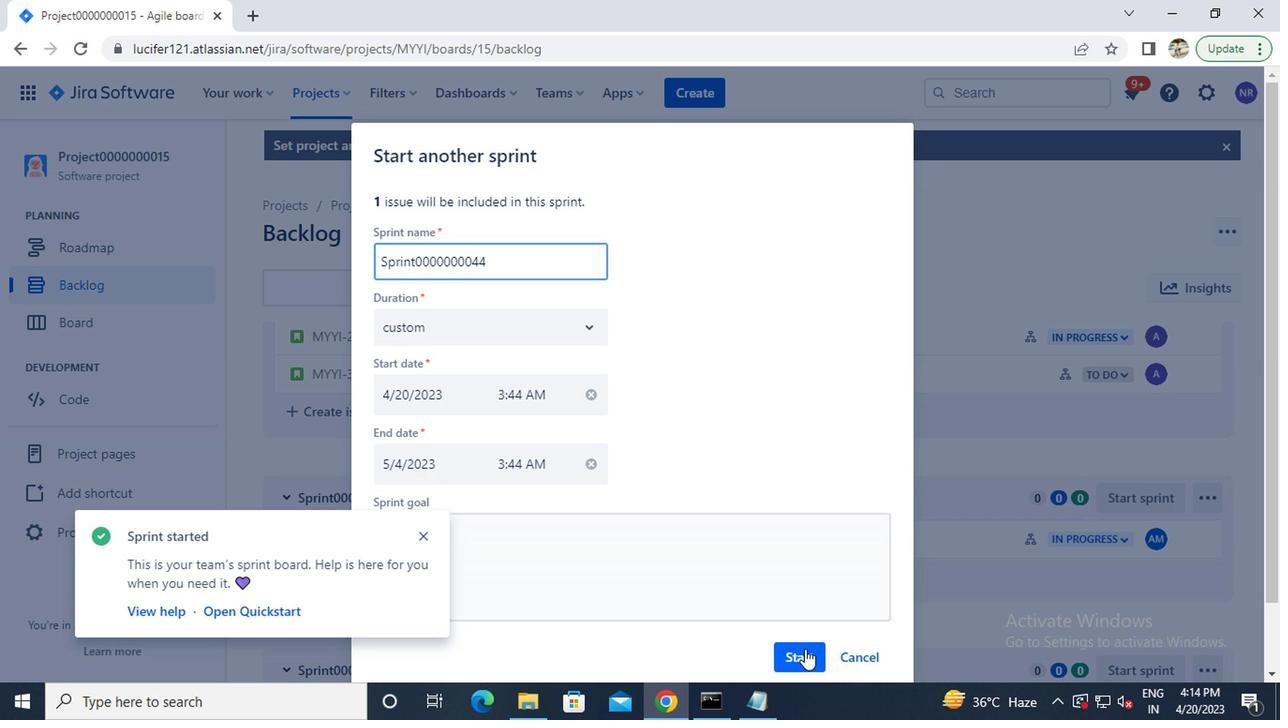 
Action: Mouse moved to (75, 290)
Screenshot: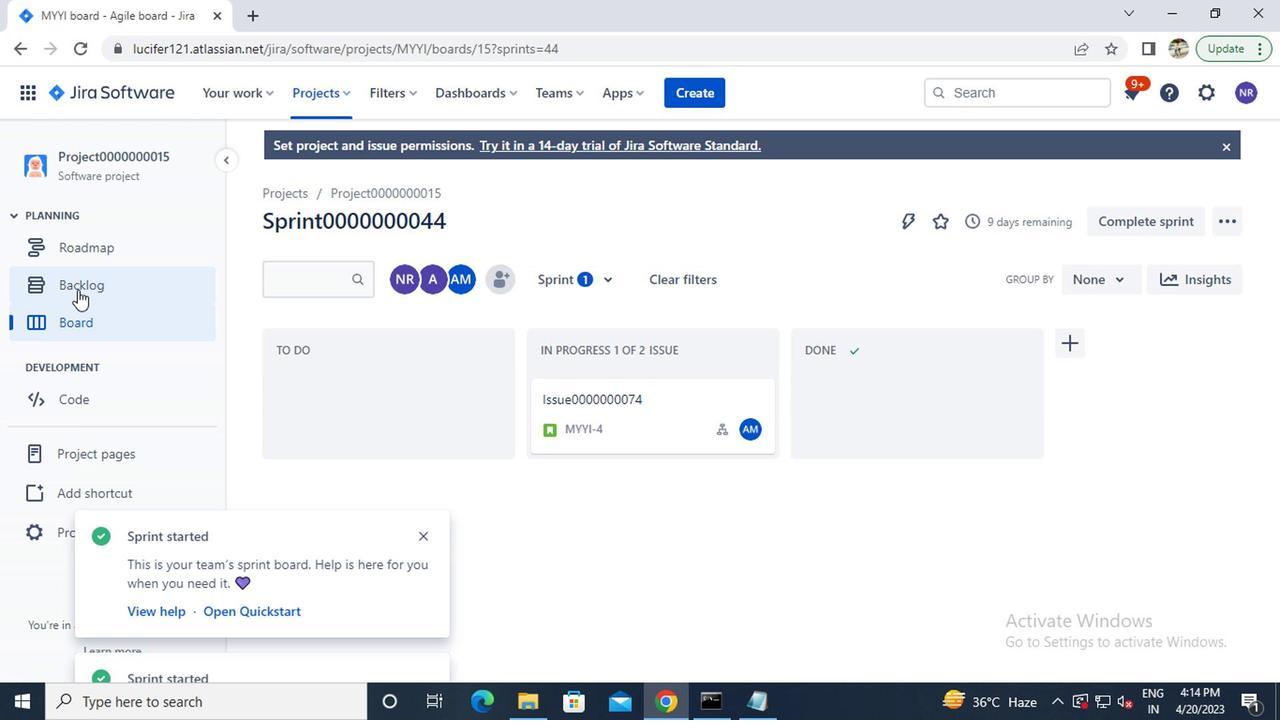 
Action: Mouse pressed left at (75, 290)
Screenshot: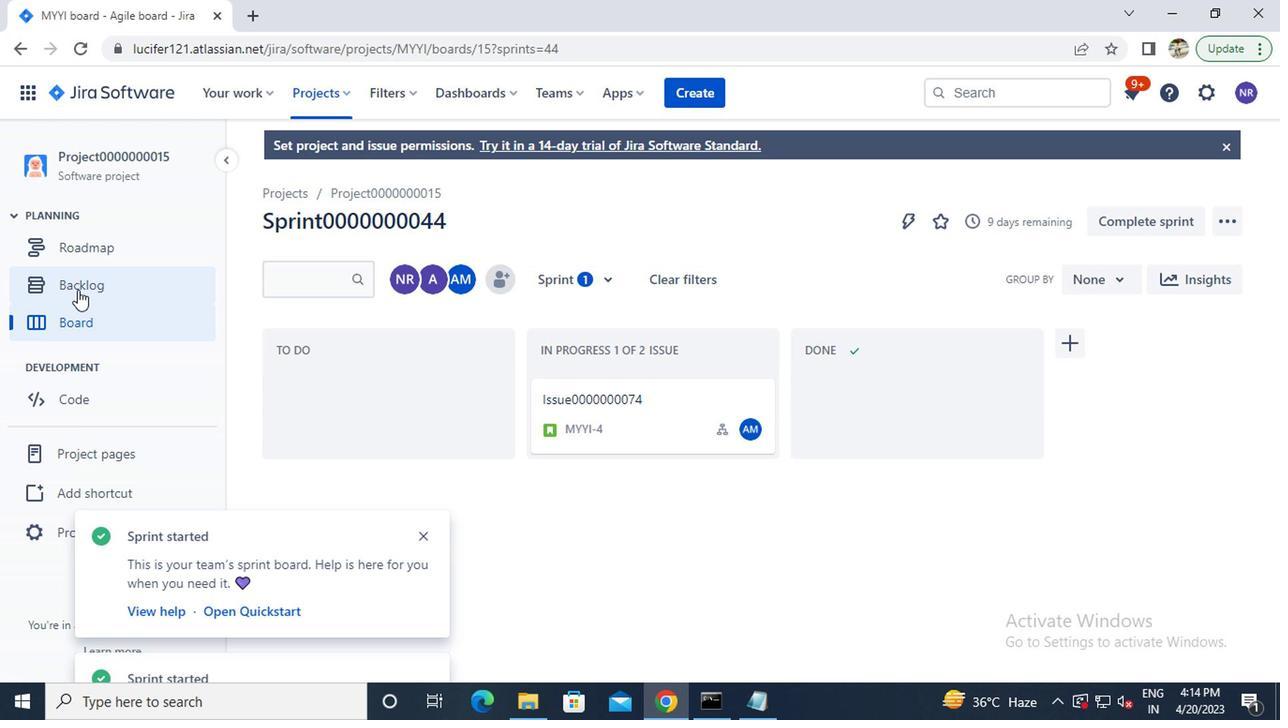 
Action: Mouse moved to (1004, 428)
Screenshot: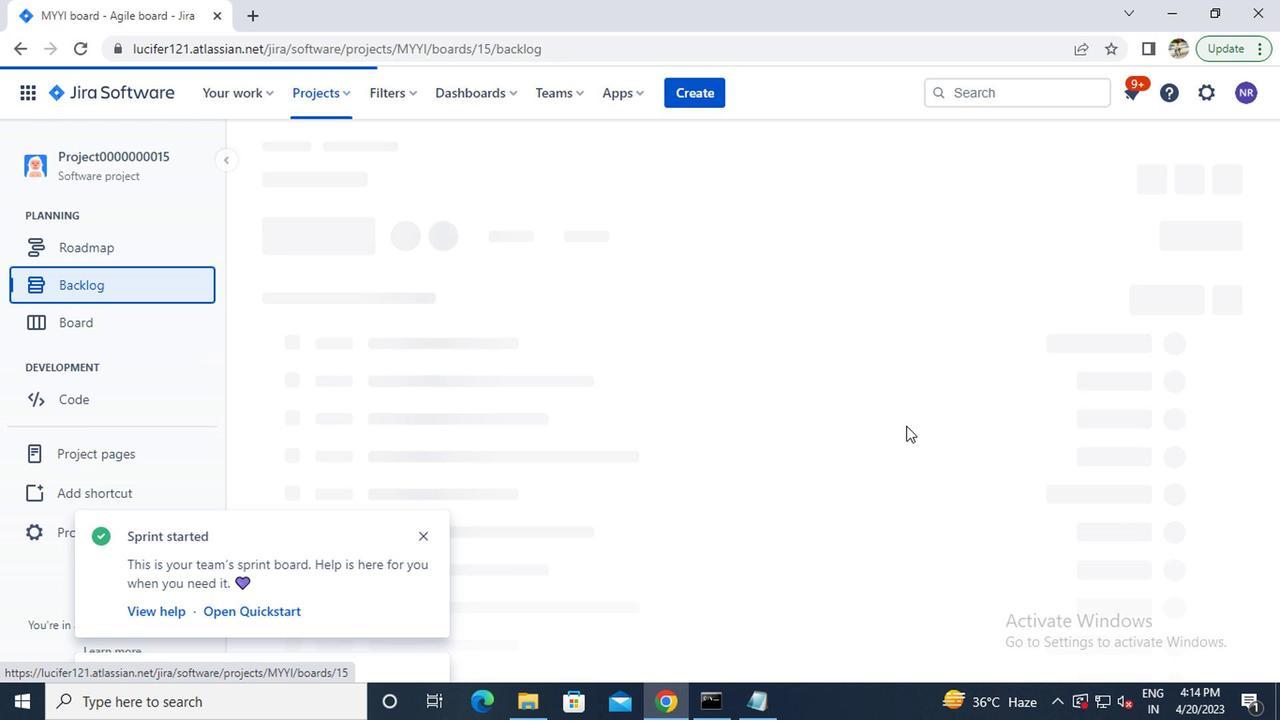 
Action: Mouse scrolled (1004, 426) with delta (0, -1)
Screenshot: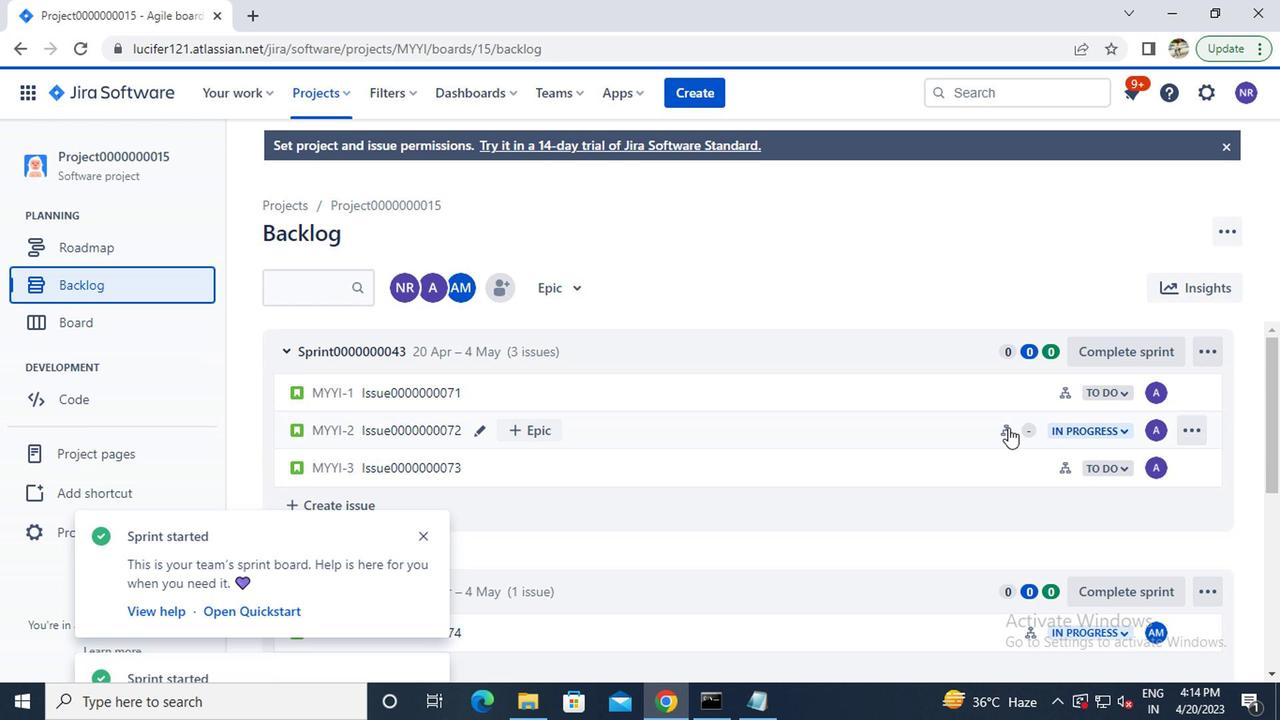 
Action: Mouse scrolled (1004, 426) with delta (0, -1)
Screenshot: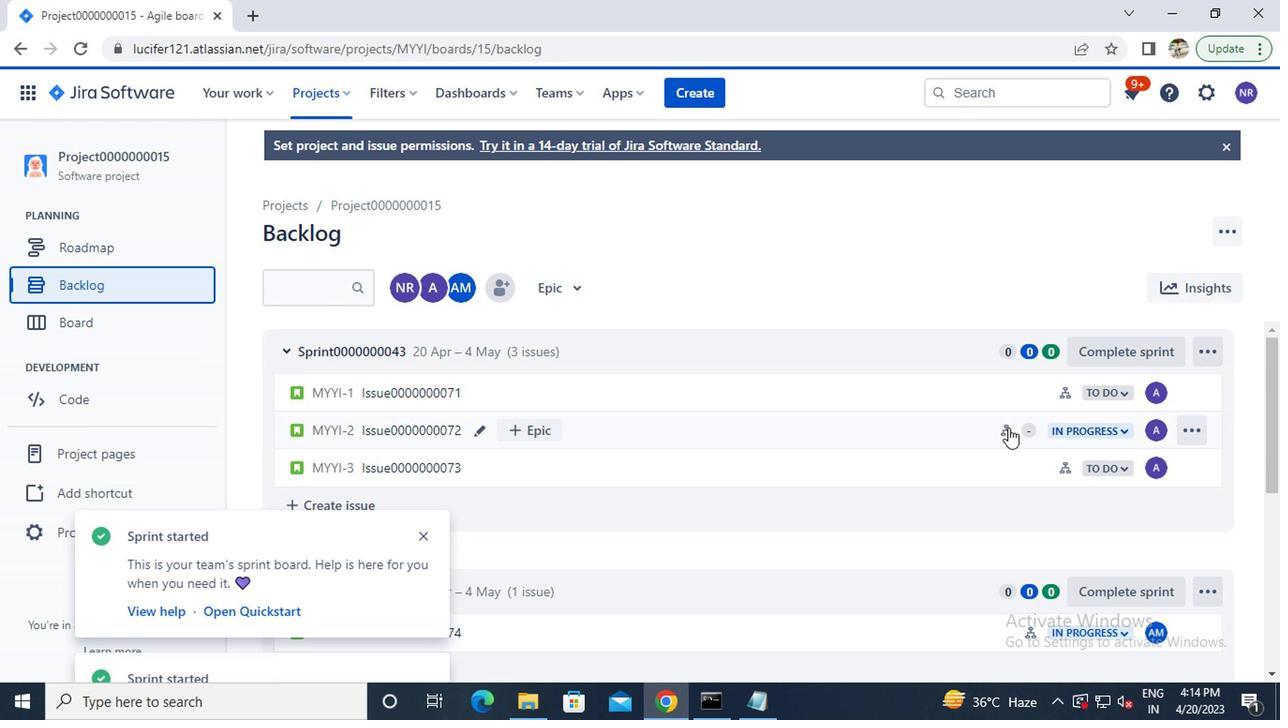 
Action: Mouse scrolled (1004, 426) with delta (0, -1)
Screenshot: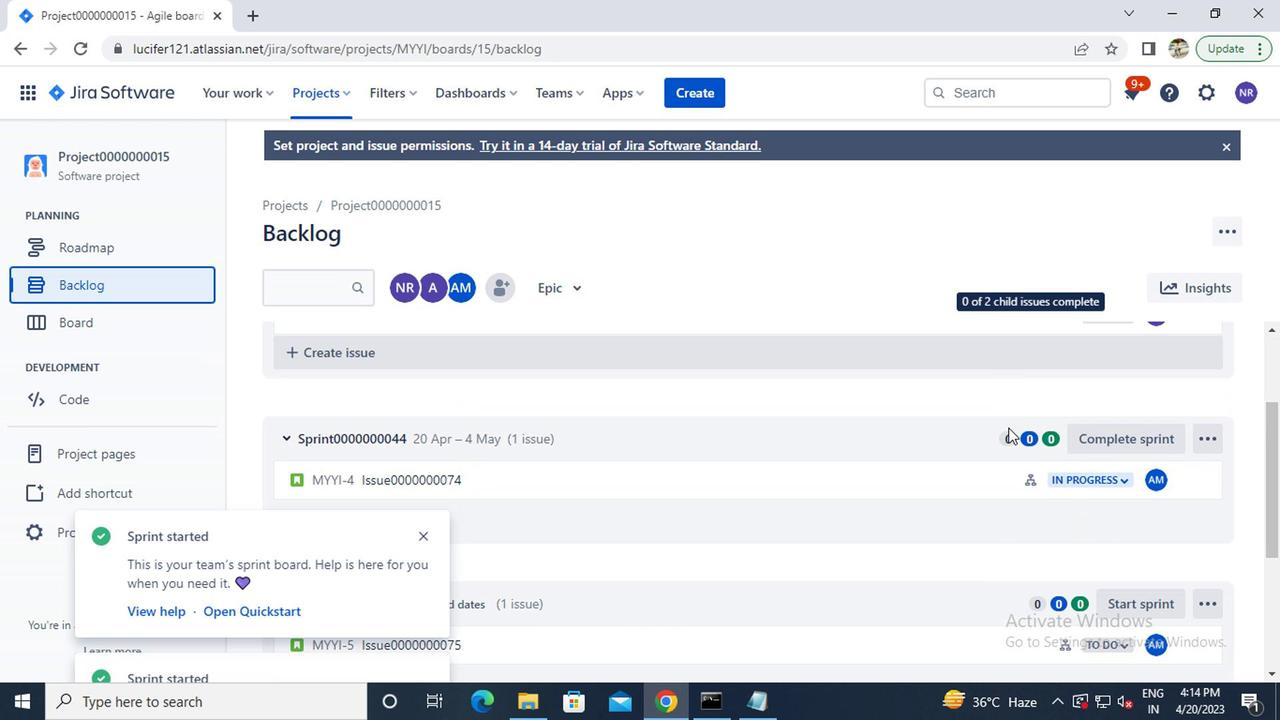 
Action: Mouse moved to (1122, 478)
Screenshot: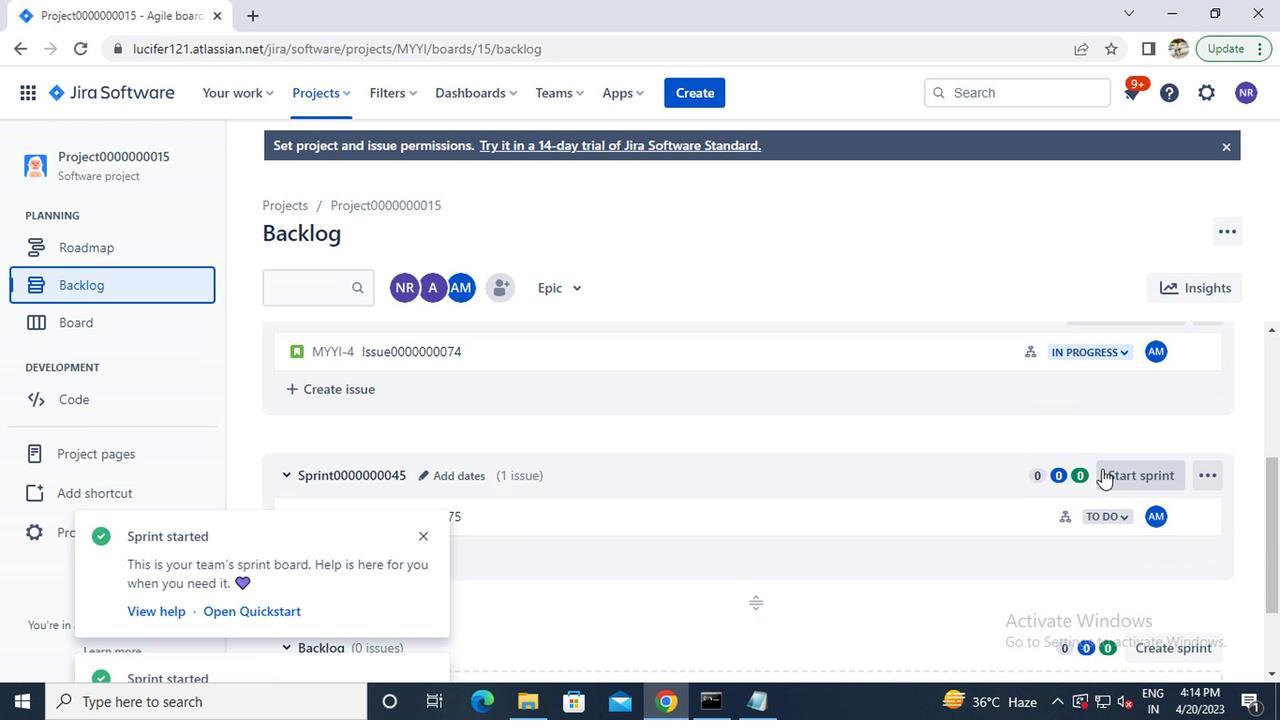 
Action: Mouse pressed left at (1122, 478)
Screenshot: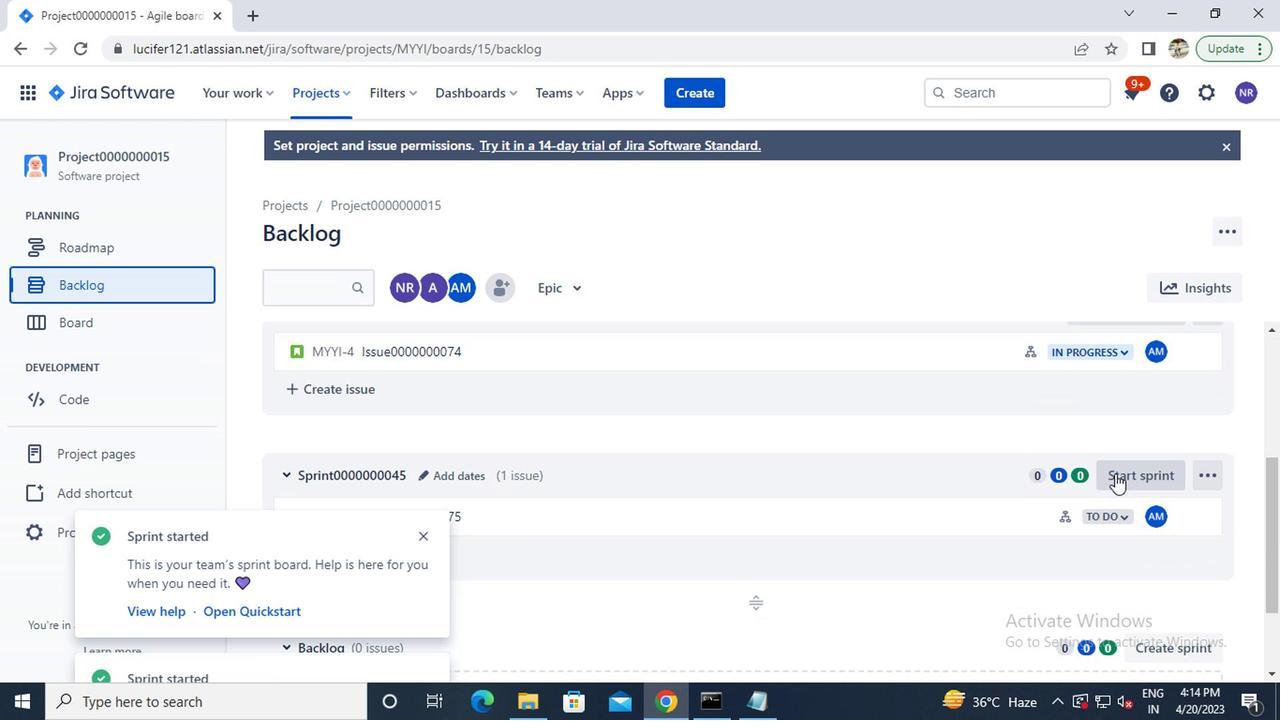 
Action: Mouse moved to (796, 666)
Screenshot: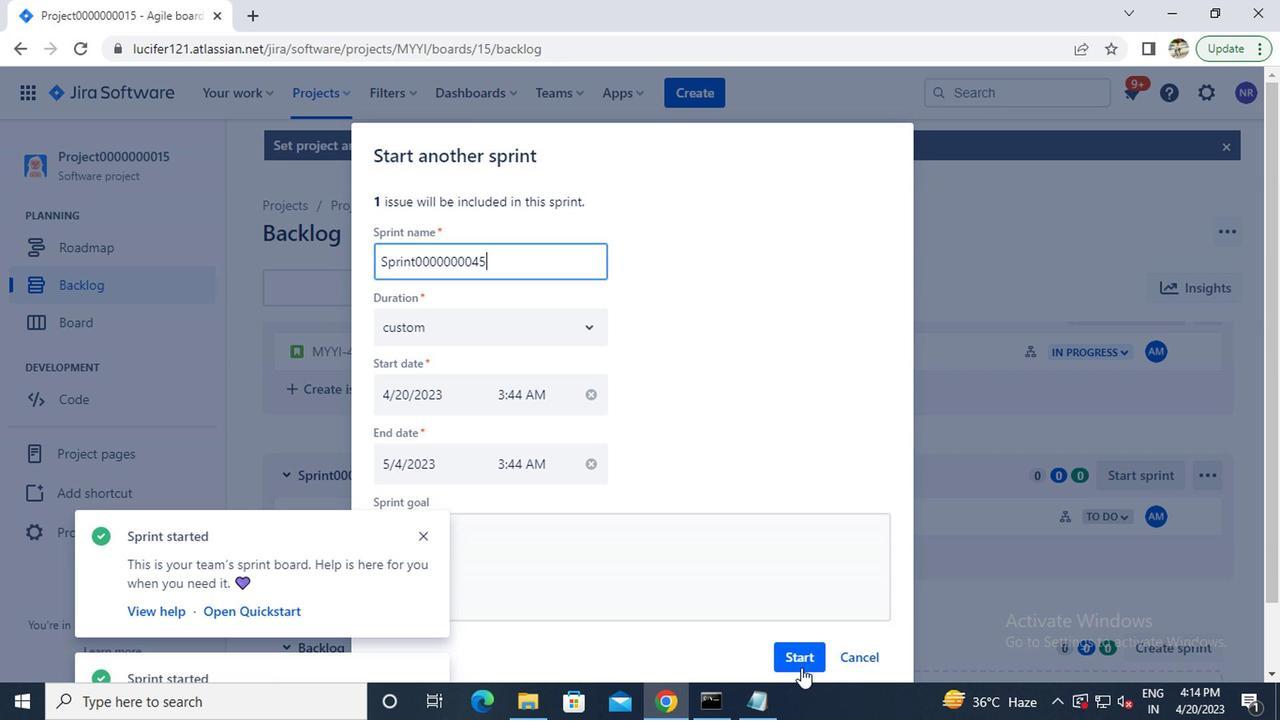 
Action: Mouse pressed left at (796, 666)
Screenshot: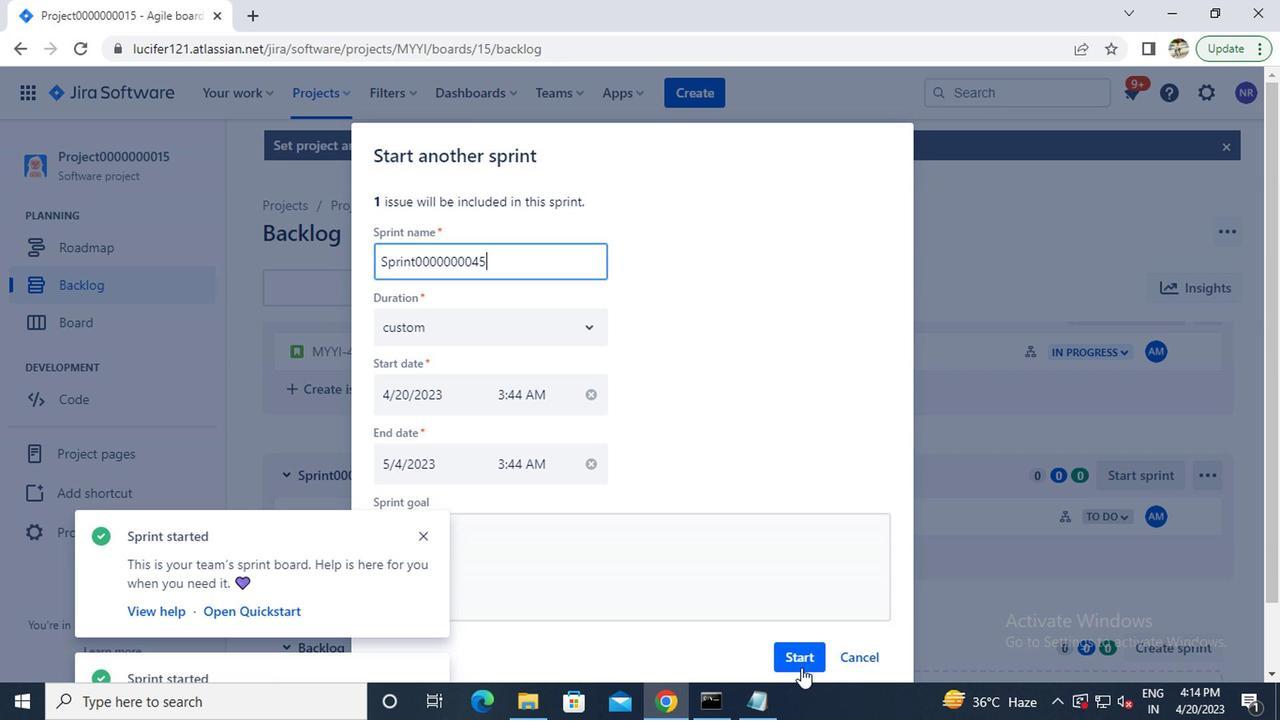 
